 Task: Explore Airbnb accommodation in Douala, Cameroon from 10th December, 2023 to 15th December, 2023 for 7 adults. Place can be entire room or shared room with 4 bedrooms having 7 beds and 4 bathrooms. Property type can be house. Amenities needed are: wifi, TV, free parkinig on premises, gym, breakfast.
Action: Mouse moved to (469, 223)
Screenshot: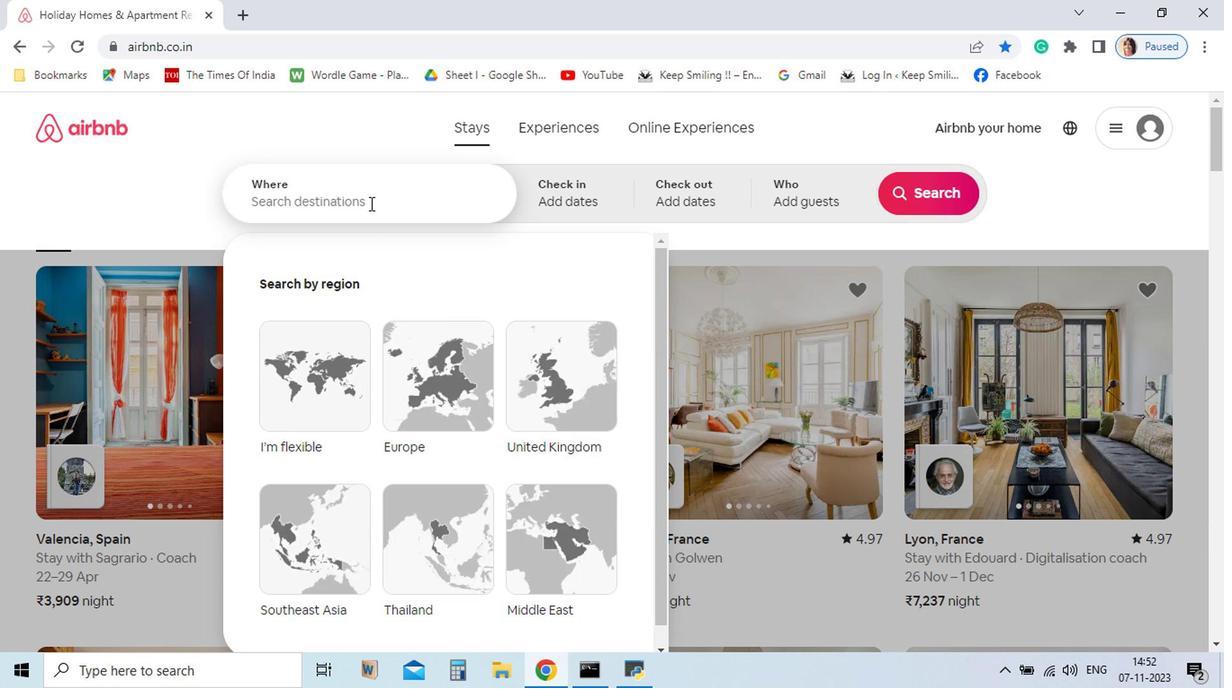 
Action: Mouse pressed left at (469, 223)
Screenshot: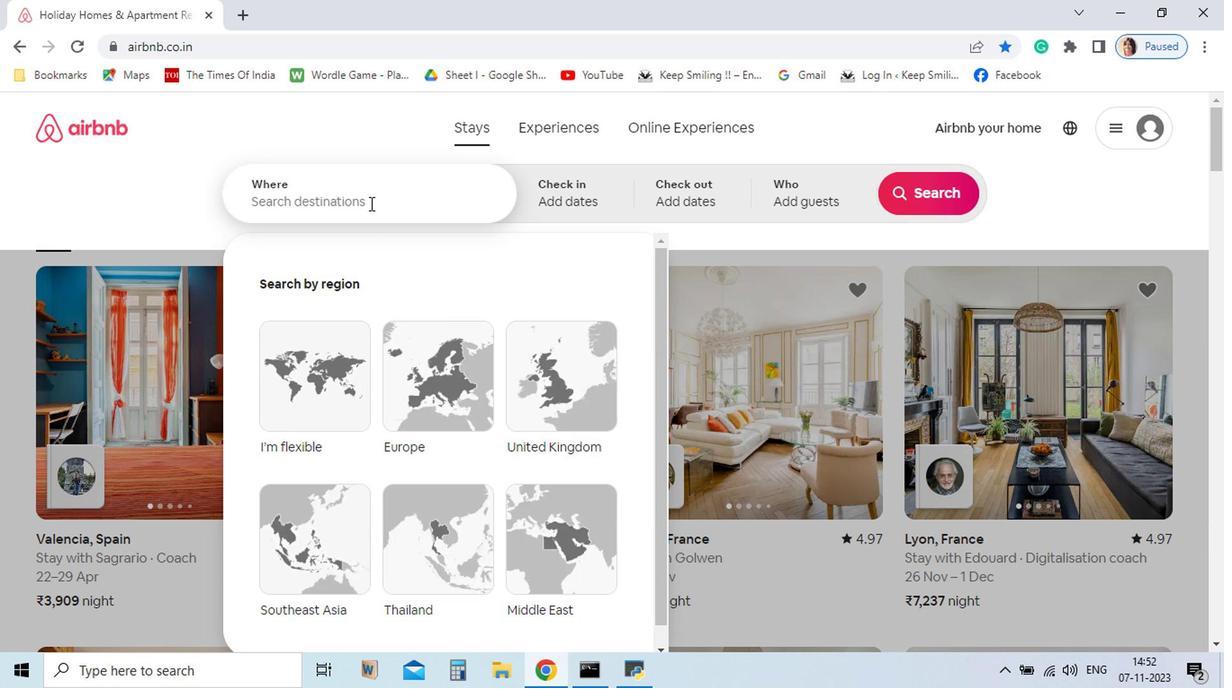
Action: Mouse moved to (388, 271)
Screenshot: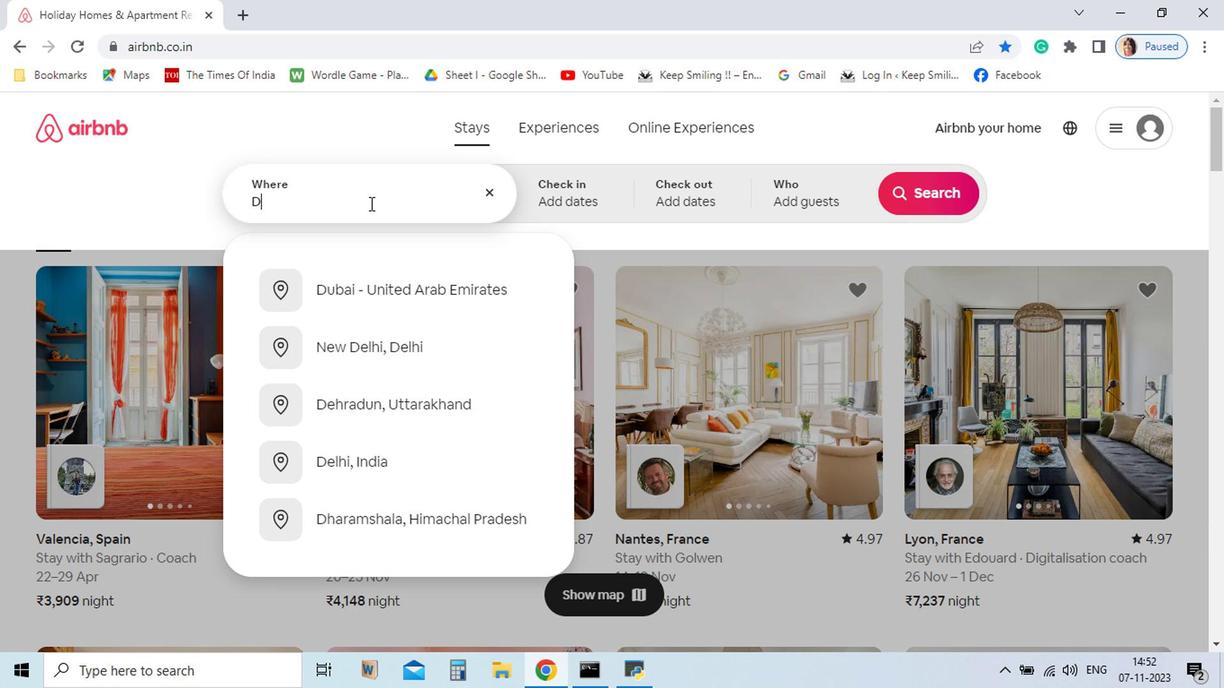 
Action: Key pressed <Key.shift>Doula
Screenshot: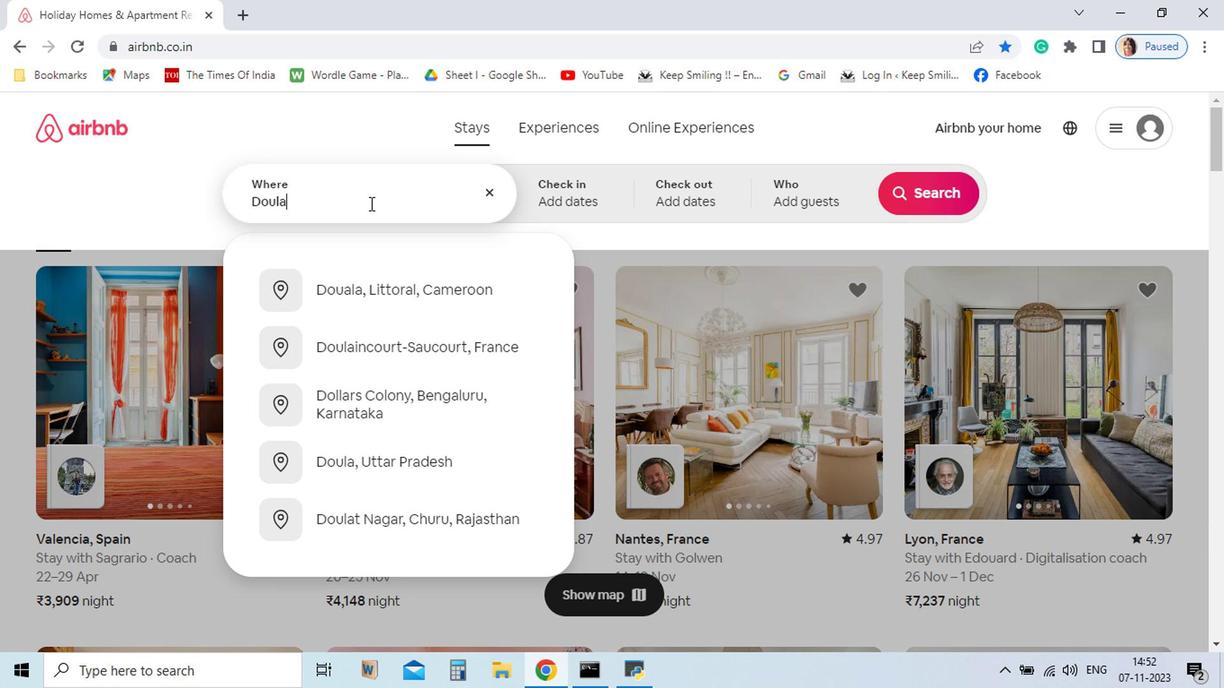
Action: Mouse moved to (385, 334)
Screenshot: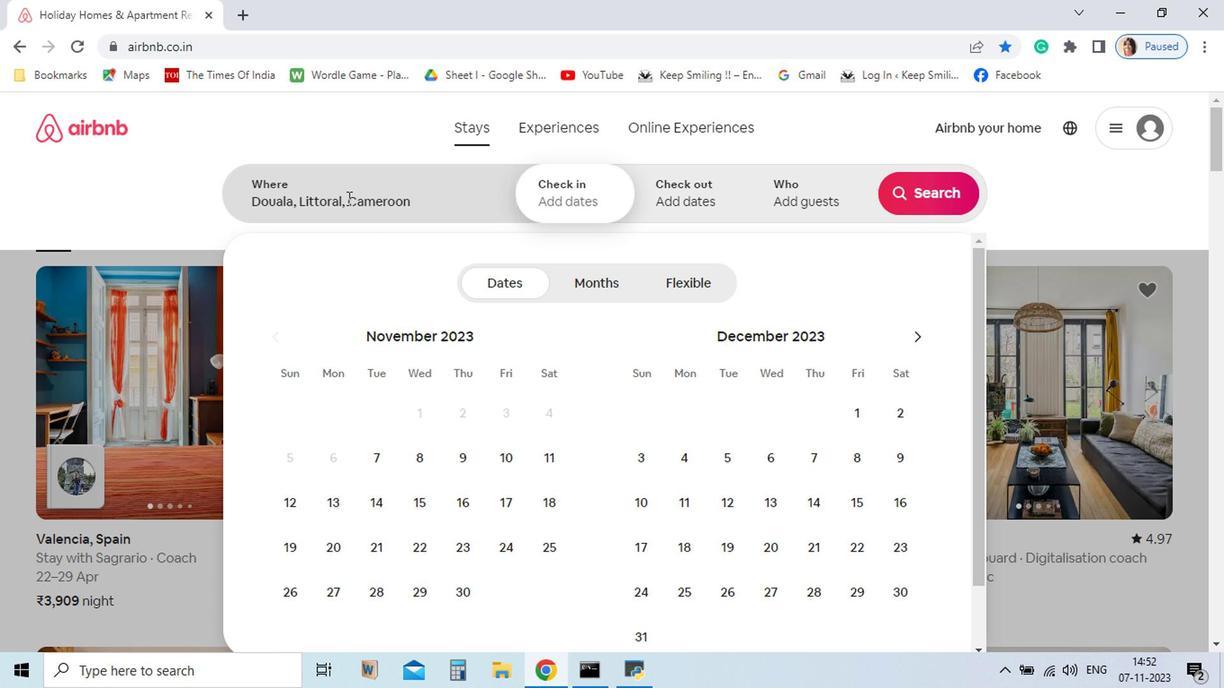 
Action: Mouse pressed left at (385, 334)
Screenshot: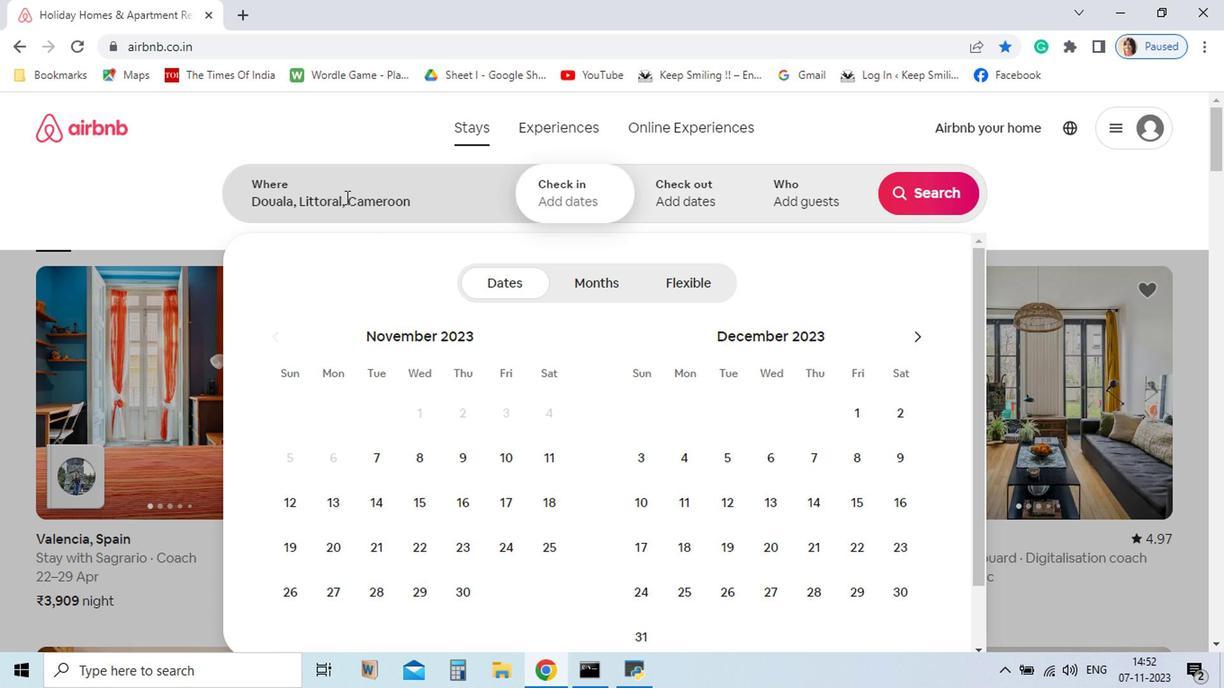 
Action: Mouse moved to (371, 266)
Screenshot: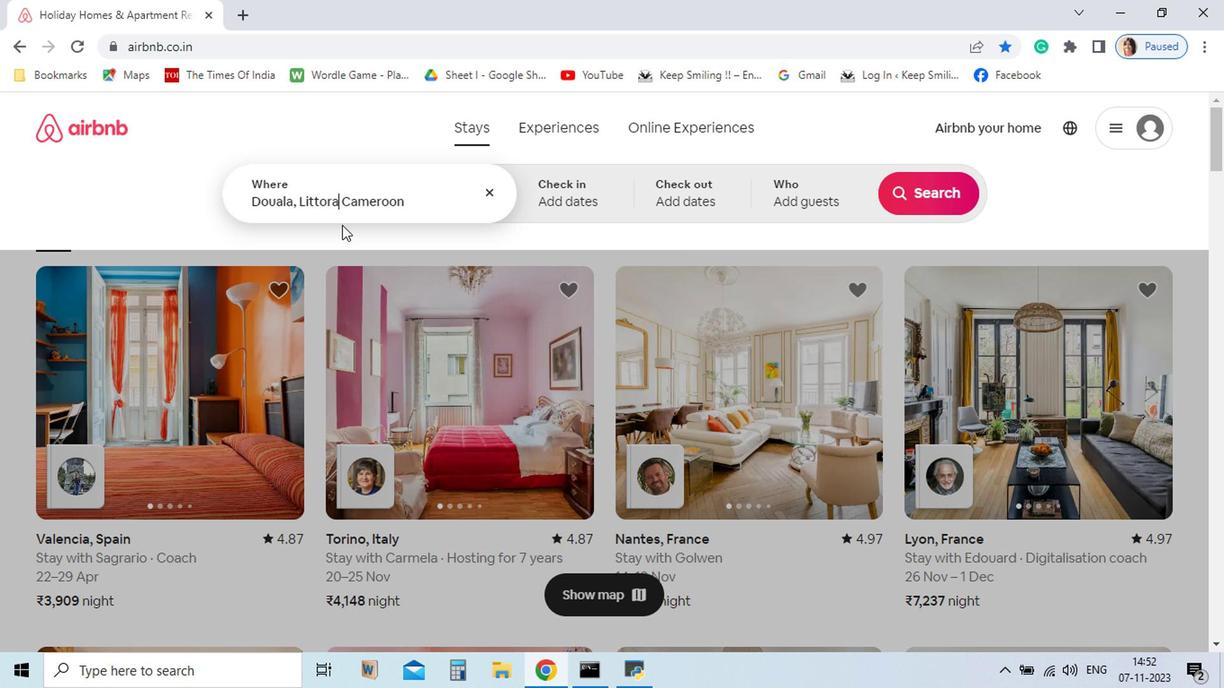 
Action: Mouse pressed left at (371, 266)
Screenshot: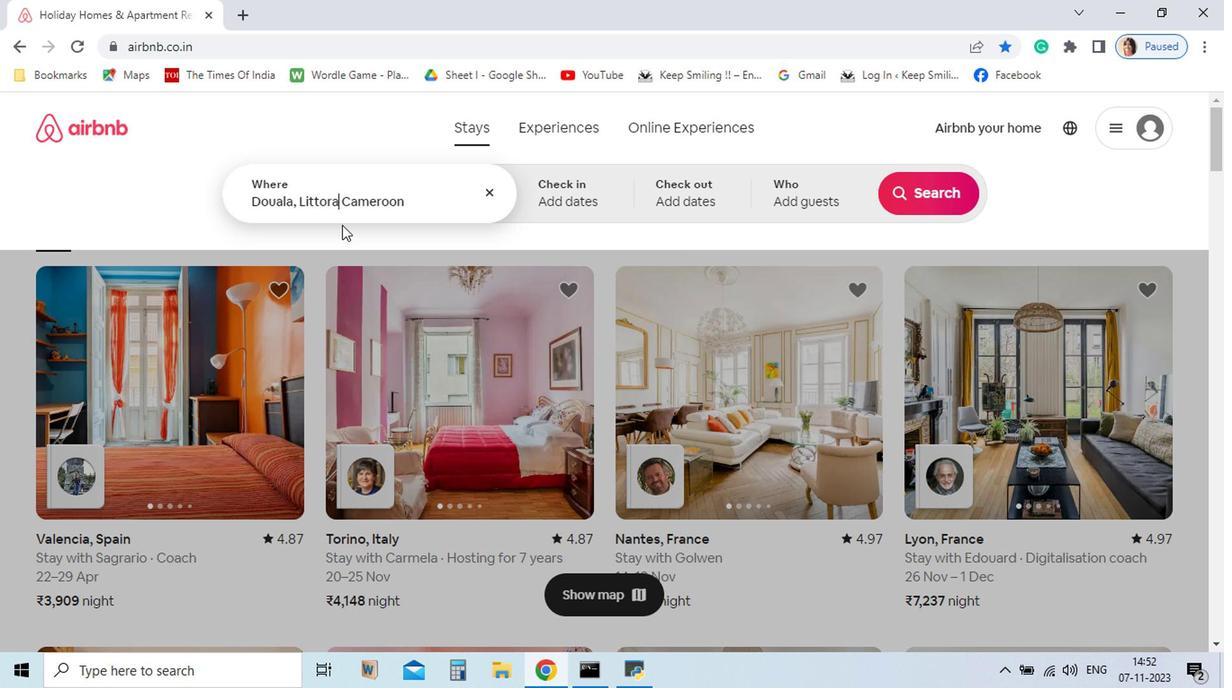
Action: Mouse moved to (368, 286)
Screenshot: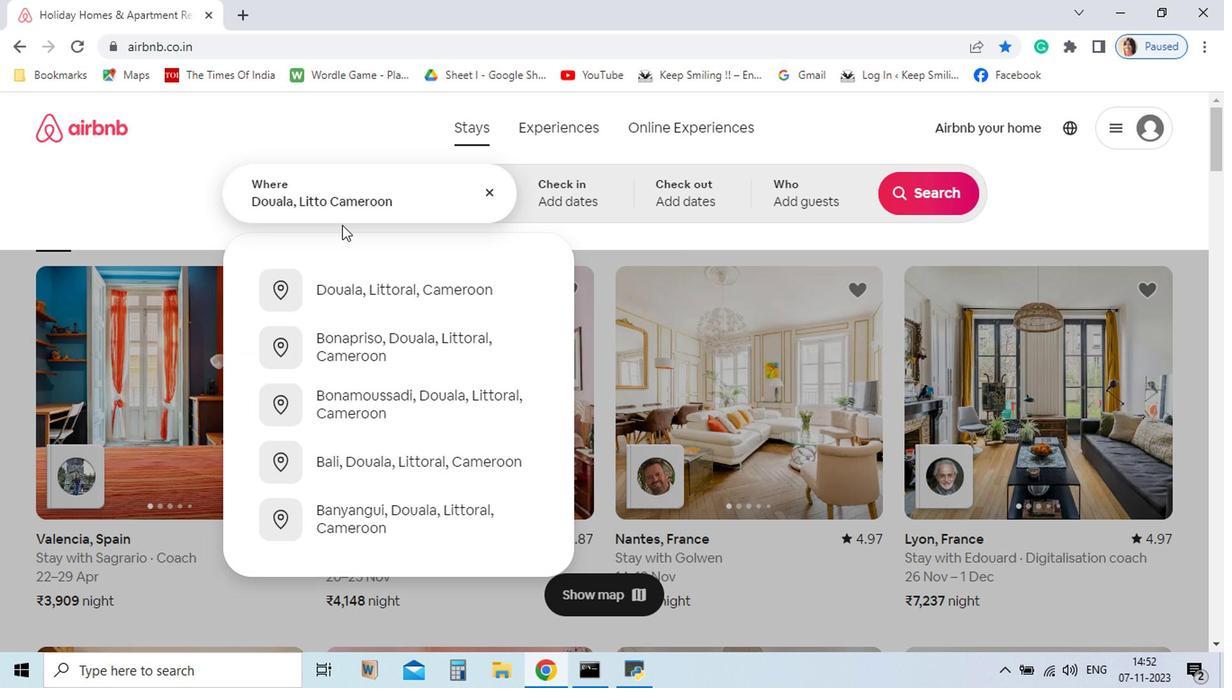 
Action: Key pressed <Key.backspace><Key.backspace><Key.backspace><Key.backspace><Key.backspace><Key.backspace><Key.backspace><Key.backspace><Key.backspace><Key.delete>
Screenshot: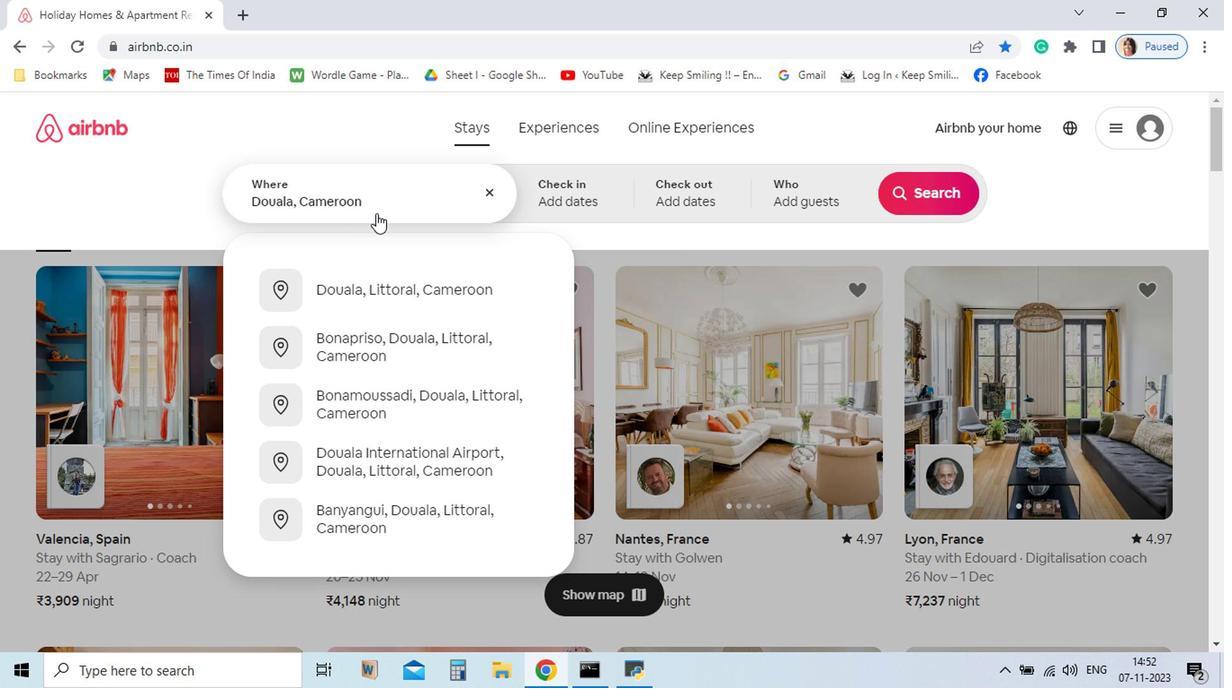 
Action: Mouse moved to (393, 273)
Screenshot: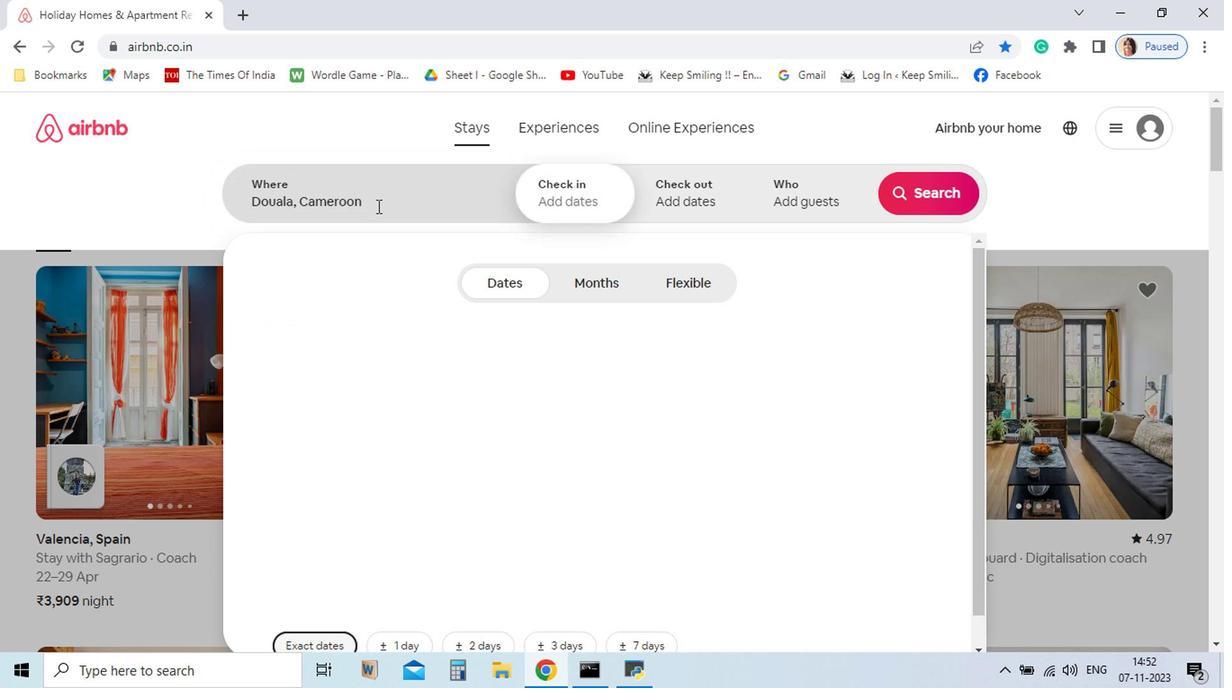 
Action: Mouse pressed left at (393, 273)
Screenshot: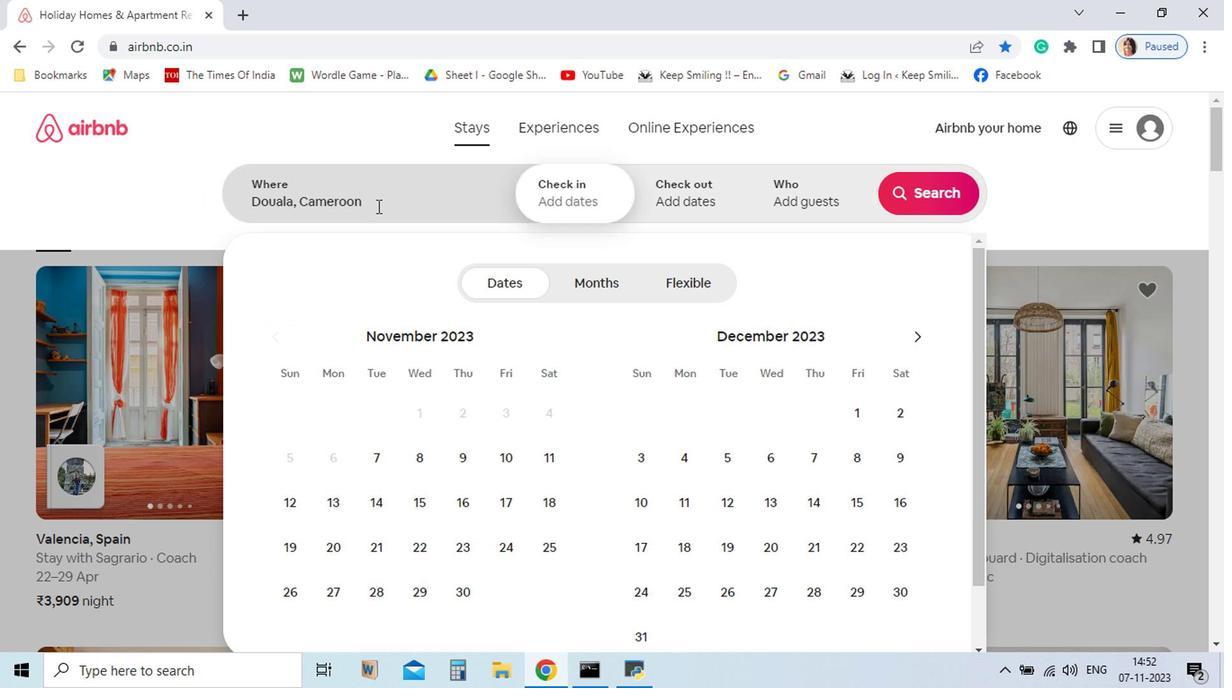 
Action: Mouse moved to (393, 273)
Screenshot: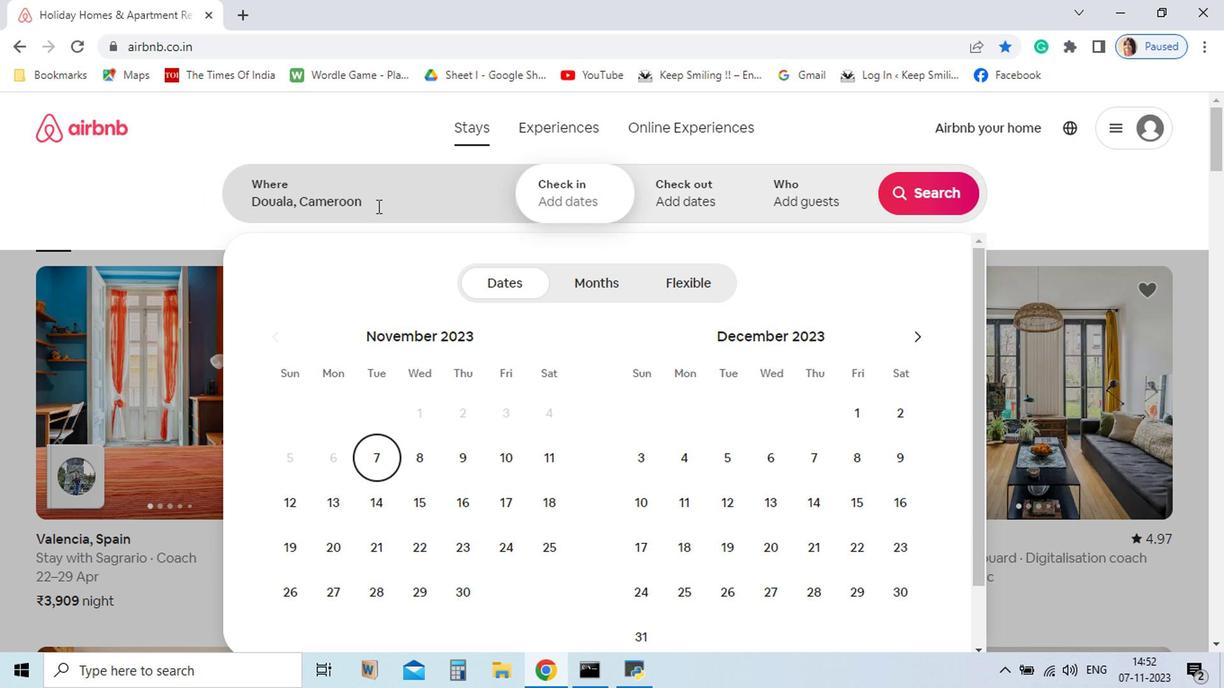 
Action: Key pressed <Key.enter>
Screenshot: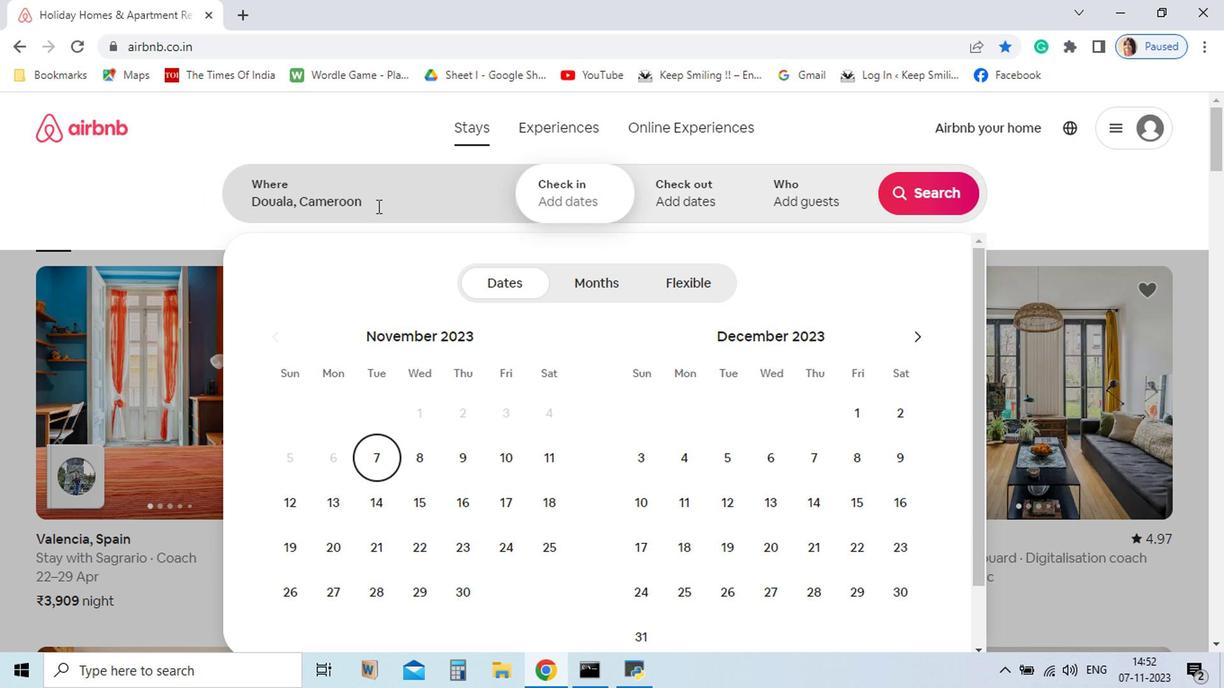 
Action: Mouse moved to (586, 484)
Screenshot: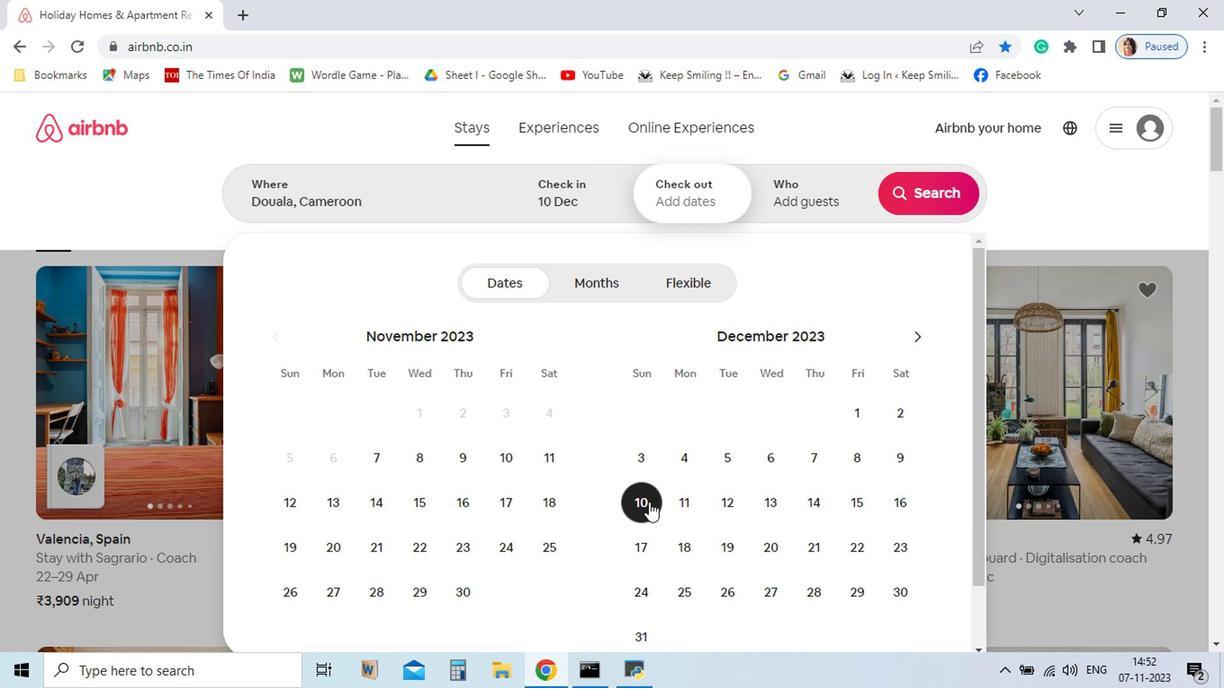 
Action: Mouse pressed left at (586, 484)
Screenshot: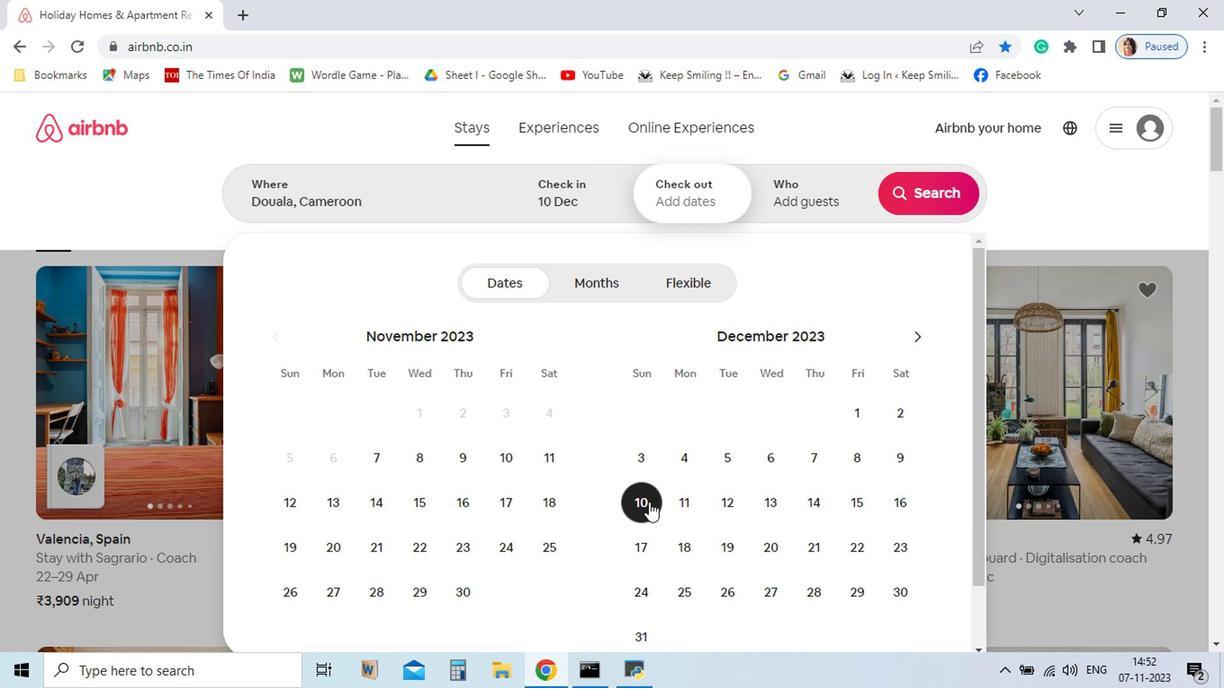 
Action: Mouse moved to (740, 481)
Screenshot: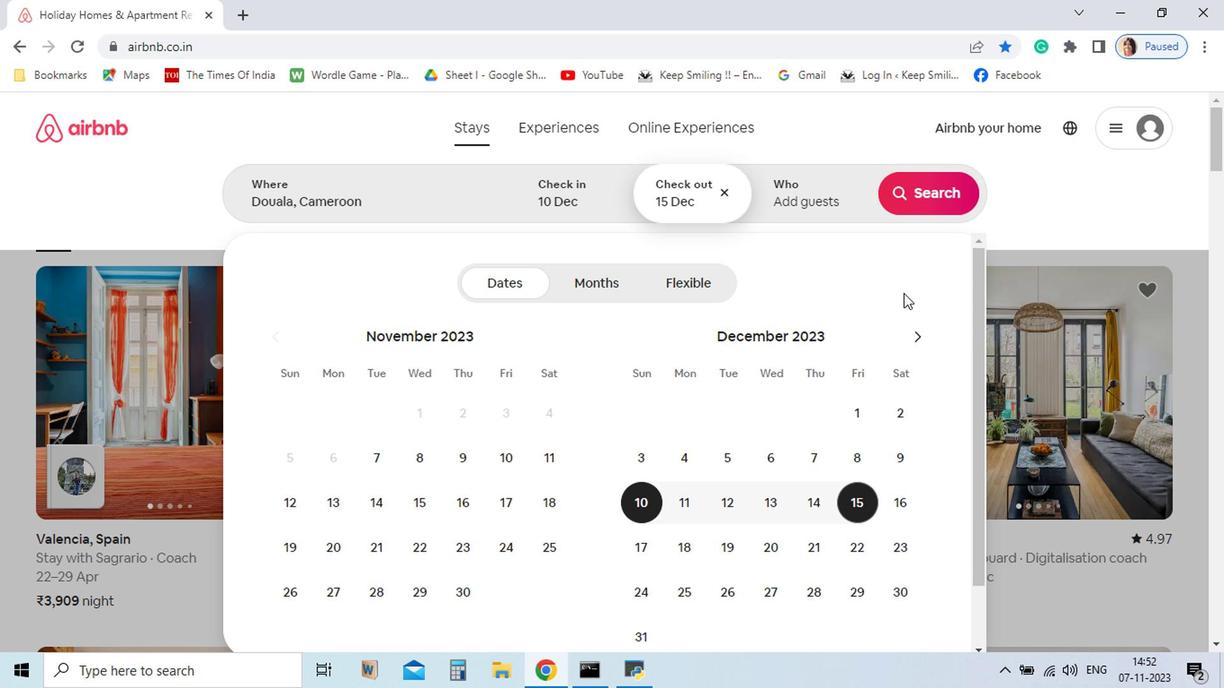 
Action: Mouse pressed left at (740, 481)
Screenshot: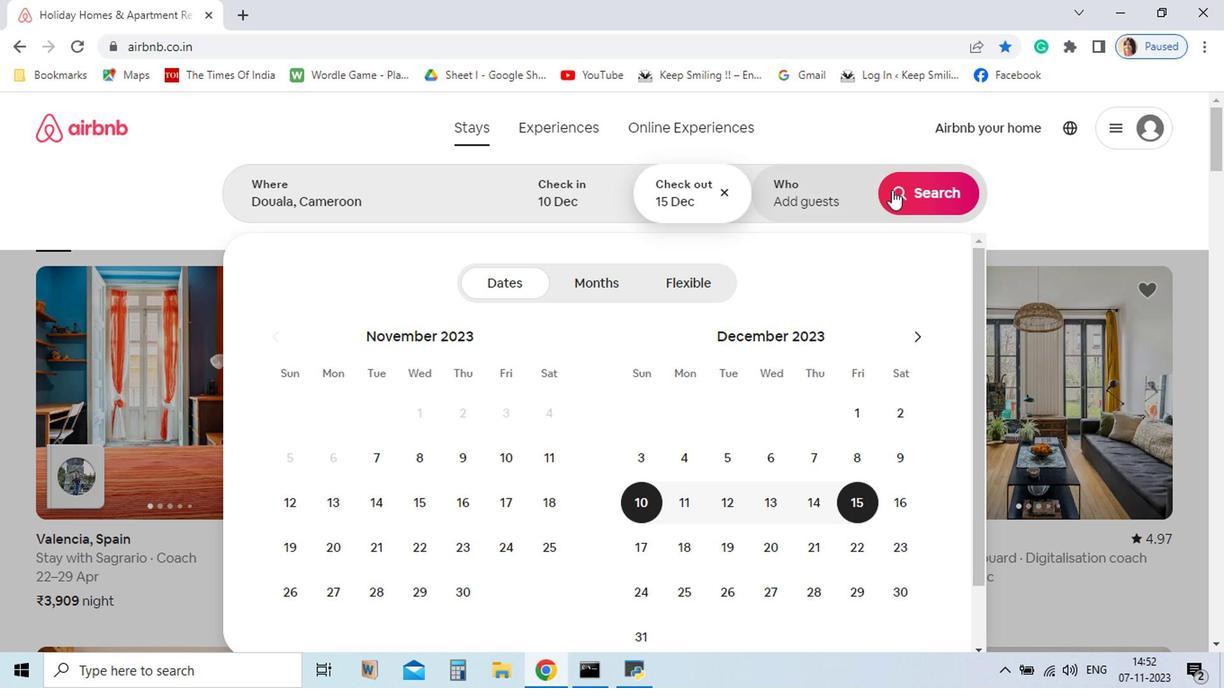 
Action: Mouse moved to (718, 266)
Screenshot: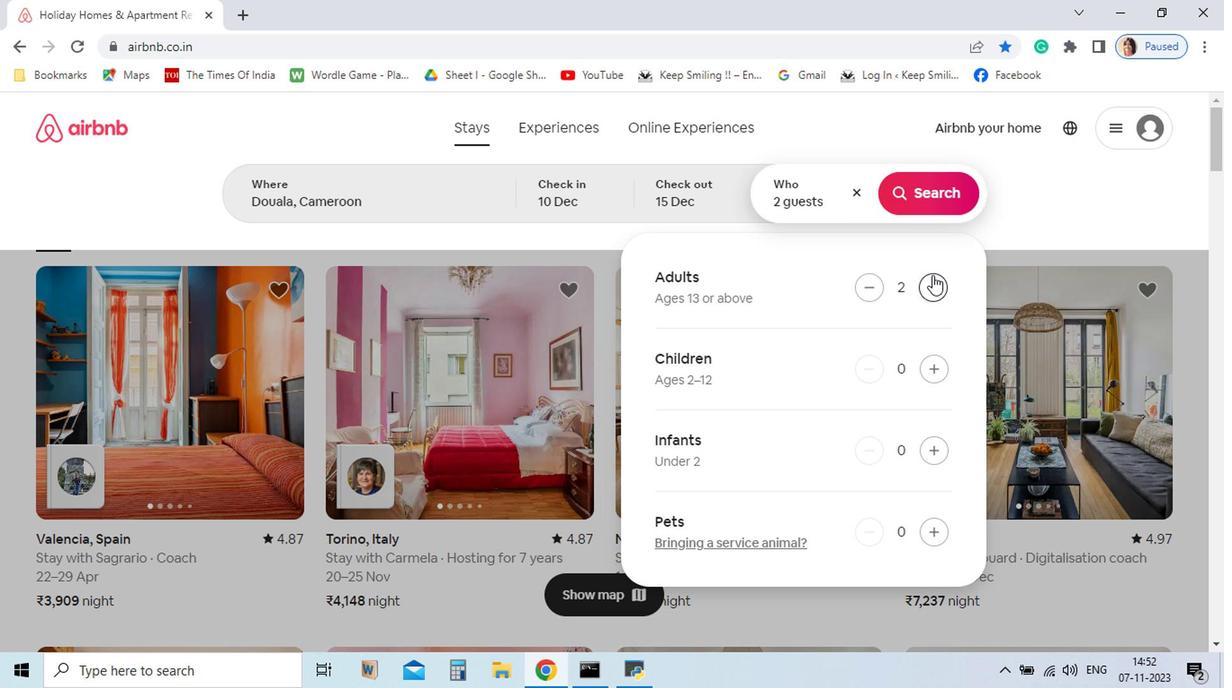 
Action: Mouse pressed left at (718, 266)
Screenshot: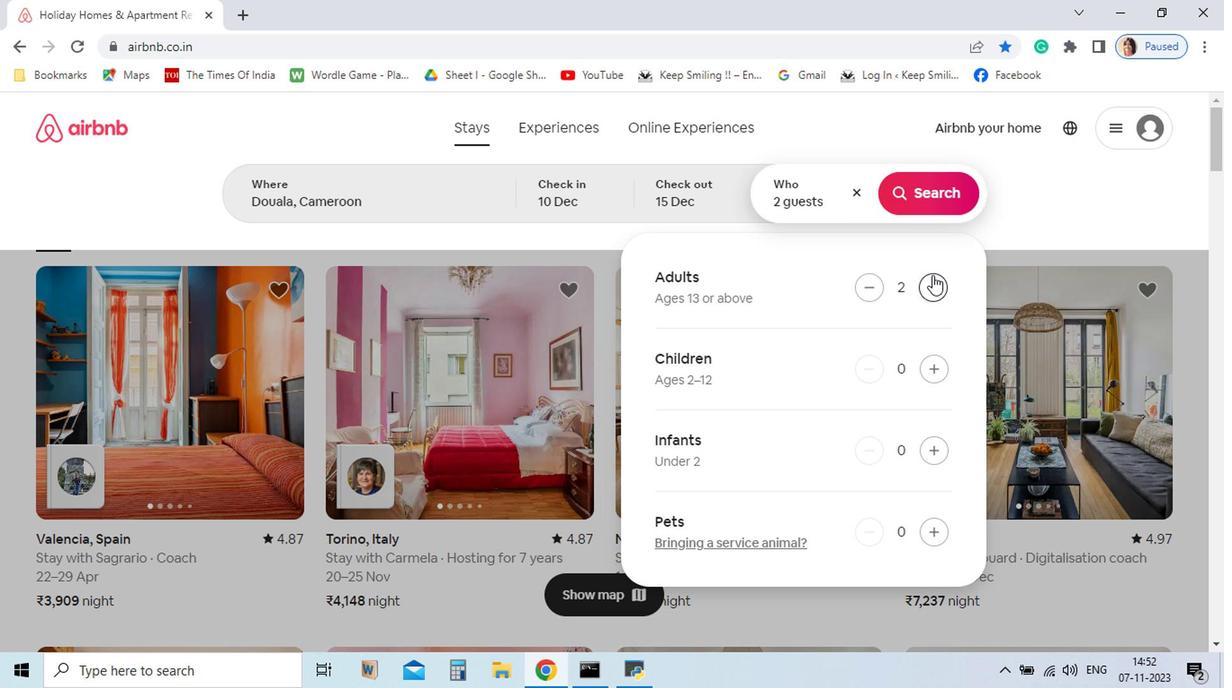 
Action: Mouse moved to (787, 322)
Screenshot: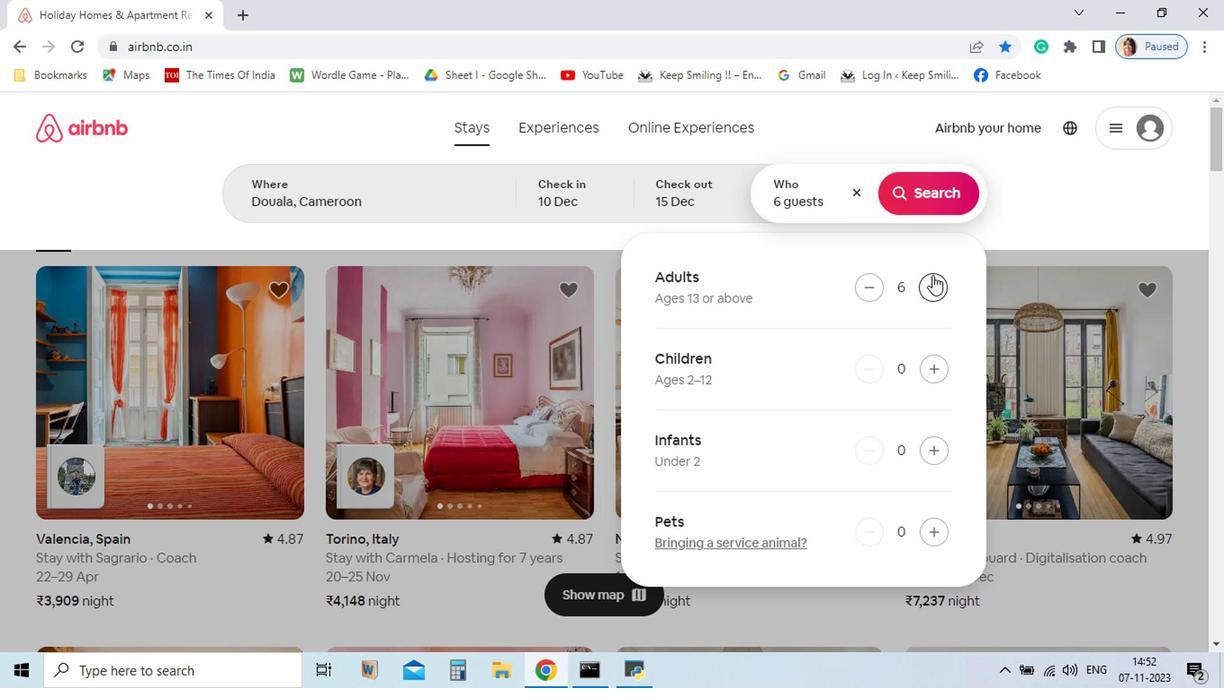 
Action: Mouse pressed left at (787, 322)
Screenshot: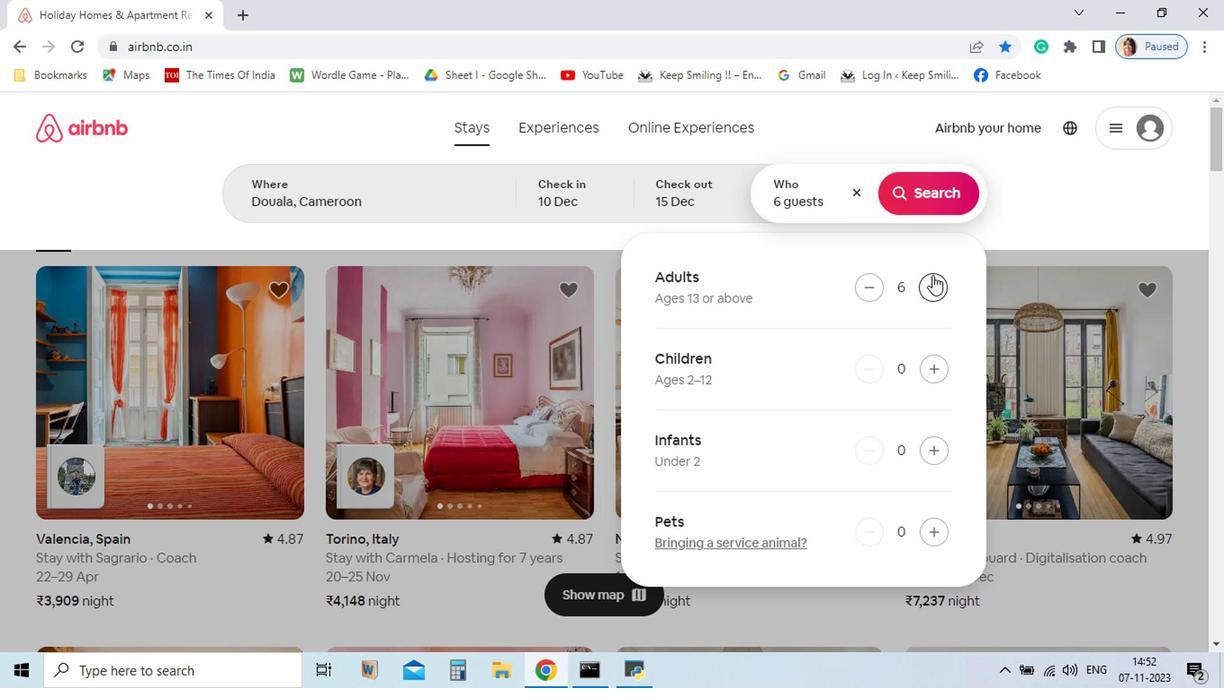 
Action: Mouse pressed left at (787, 322)
Screenshot: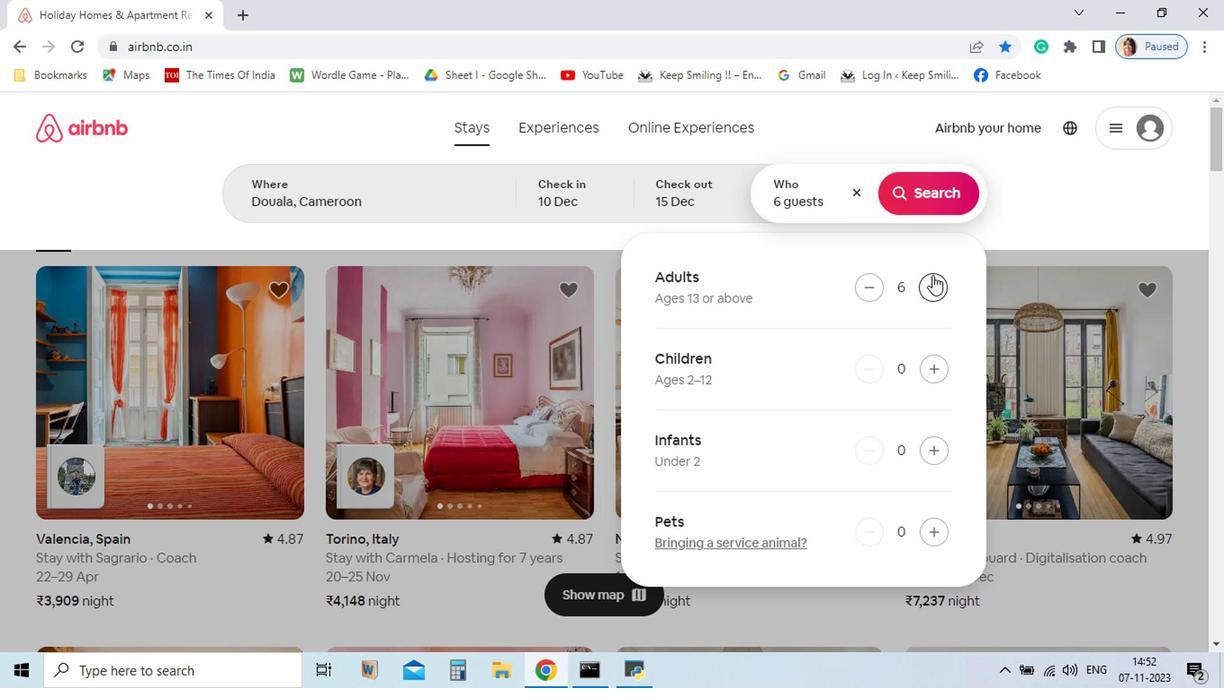 
Action: Mouse pressed left at (787, 322)
Screenshot: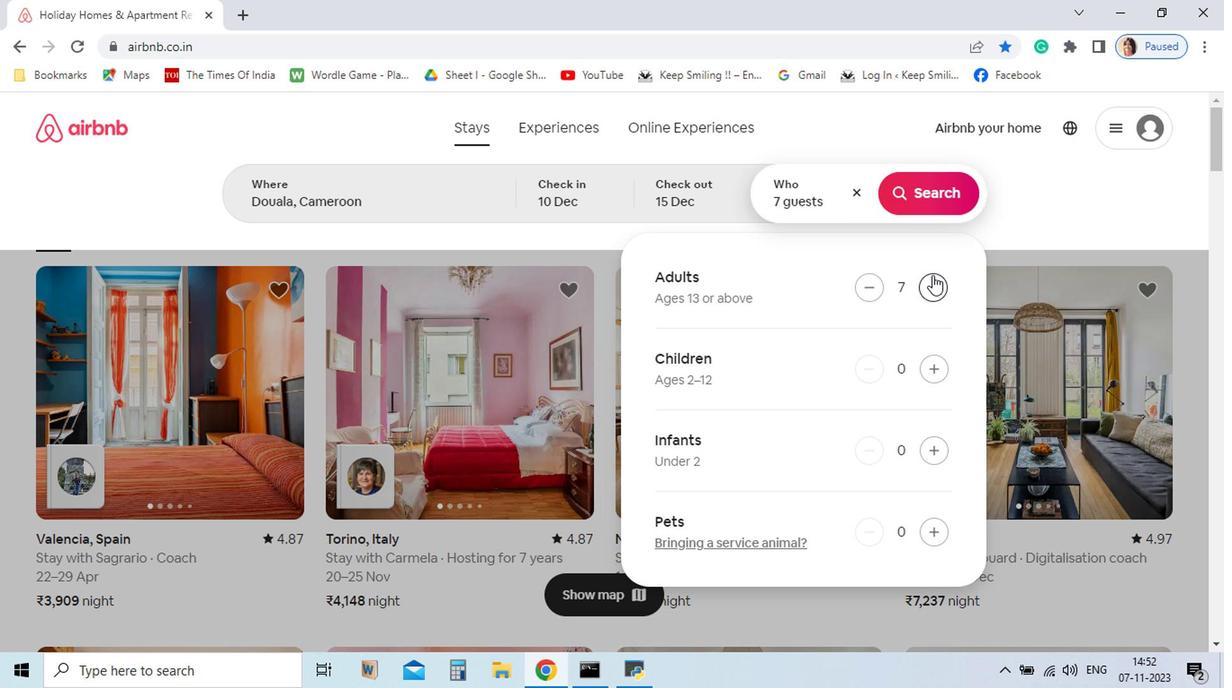 
Action: Mouse pressed left at (787, 322)
Screenshot: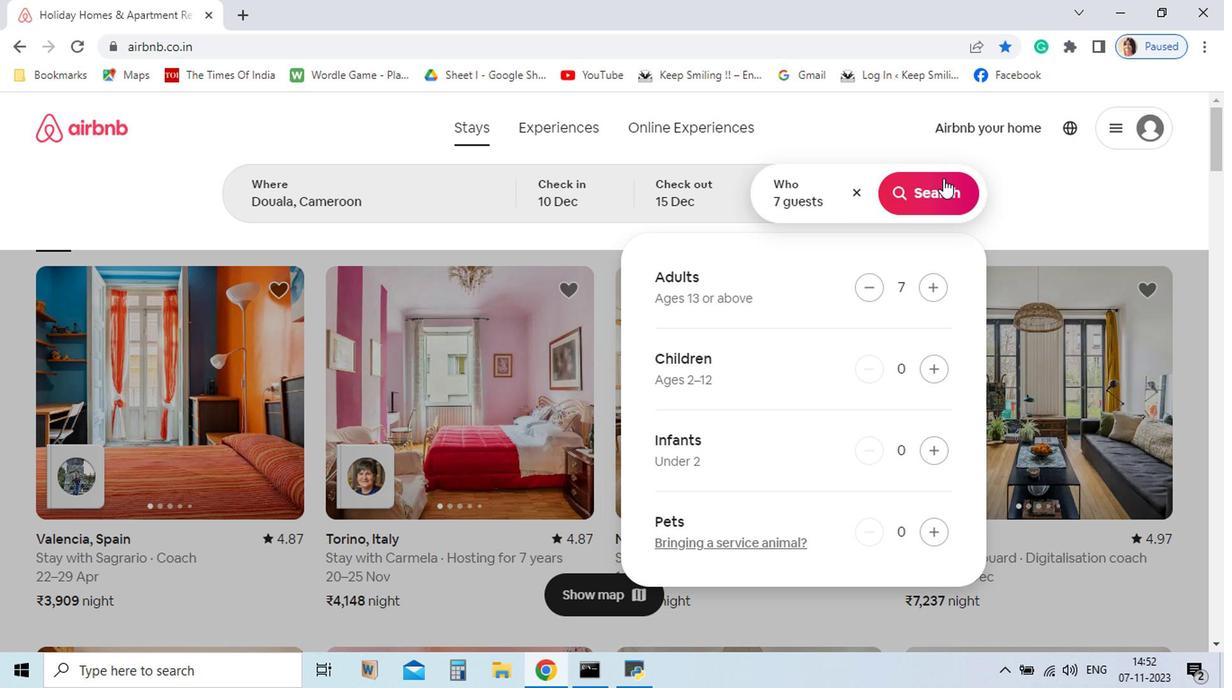 
Action: Mouse pressed left at (787, 322)
Screenshot: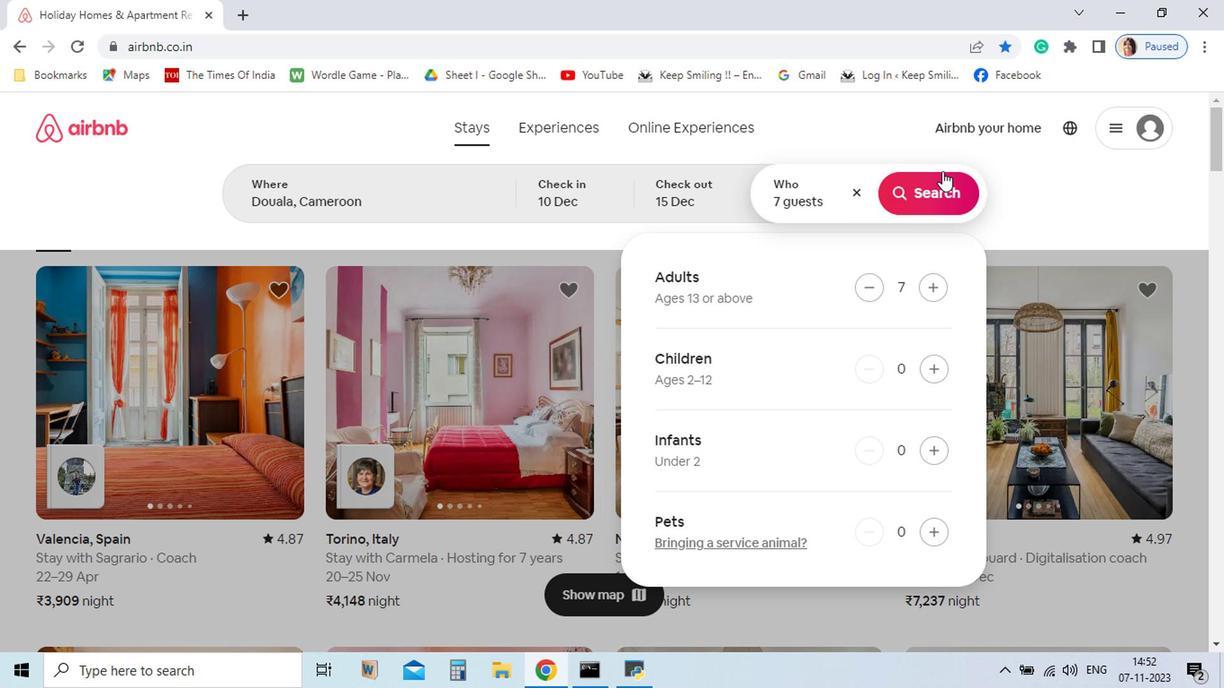 
Action: Mouse pressed left at (787, 322)
Screenshot: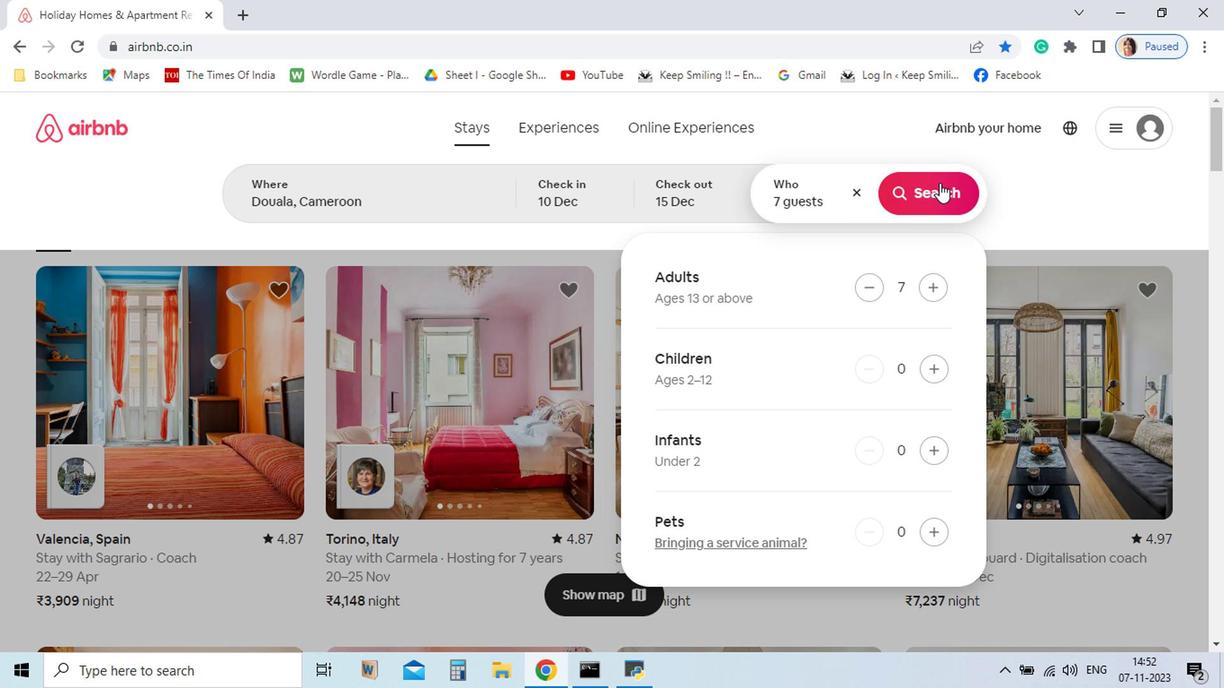 
Action: Mouse pressed left at (787, 322)
Screenshot: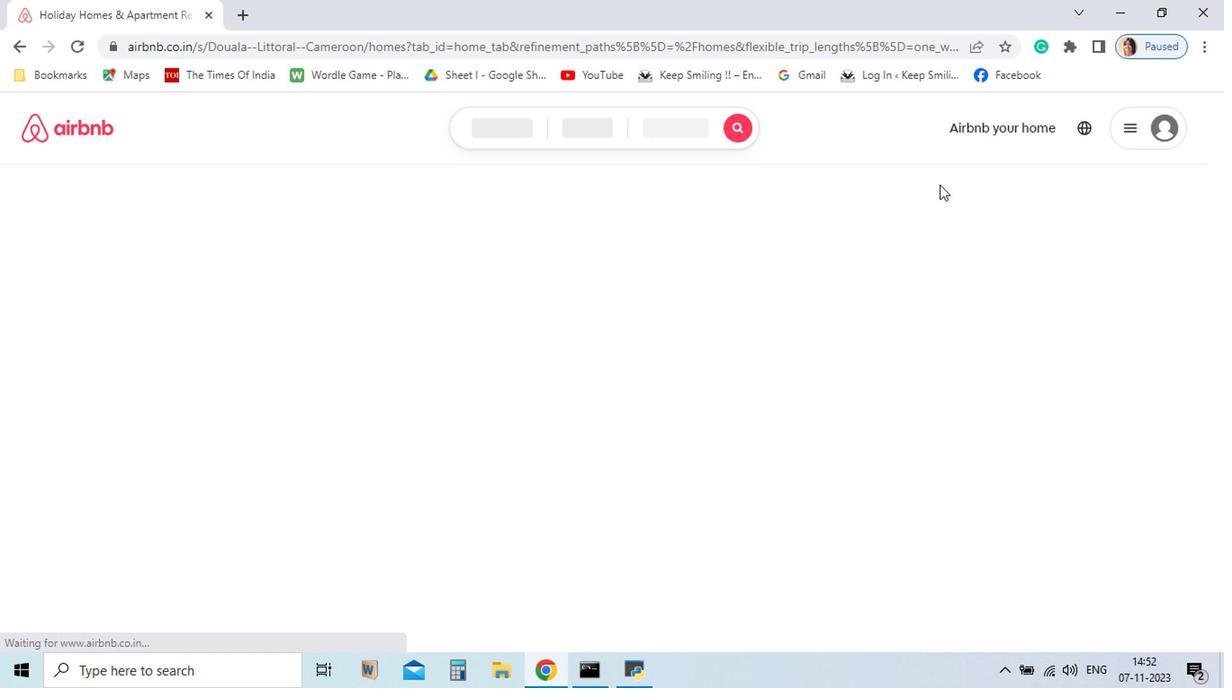 
Action: Mouse moved to (792, 256)
Screenshot: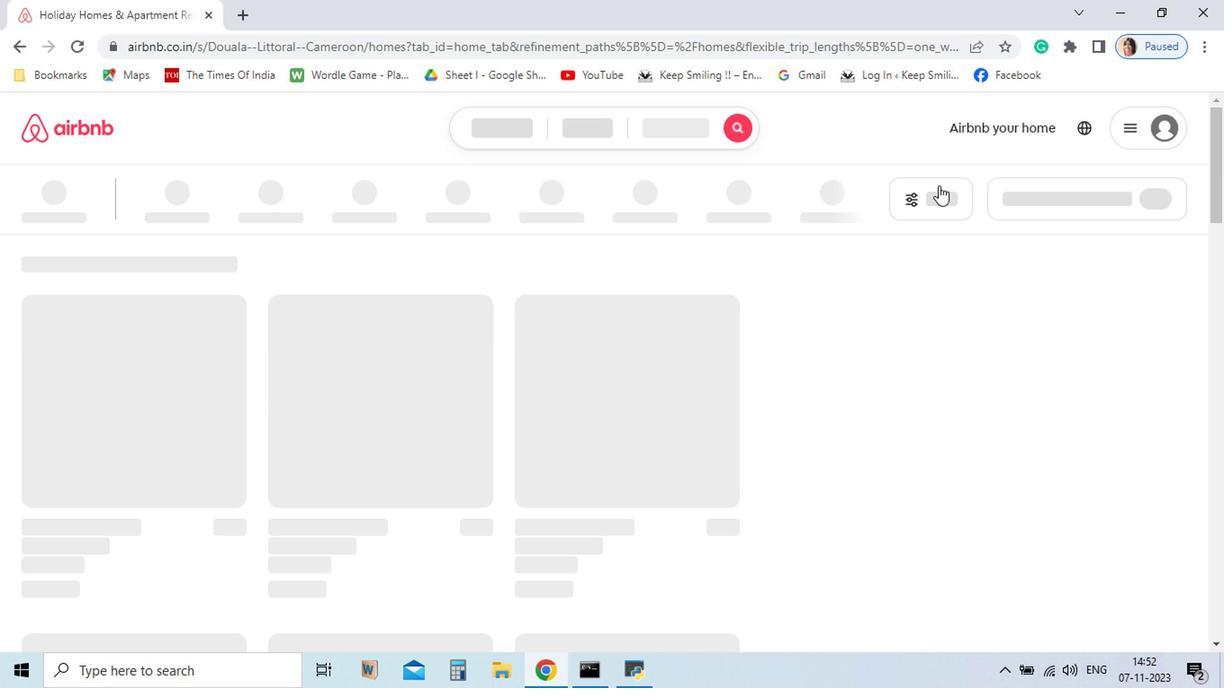 
Action: Mouse pressed left at (792, 256)
Screenshot: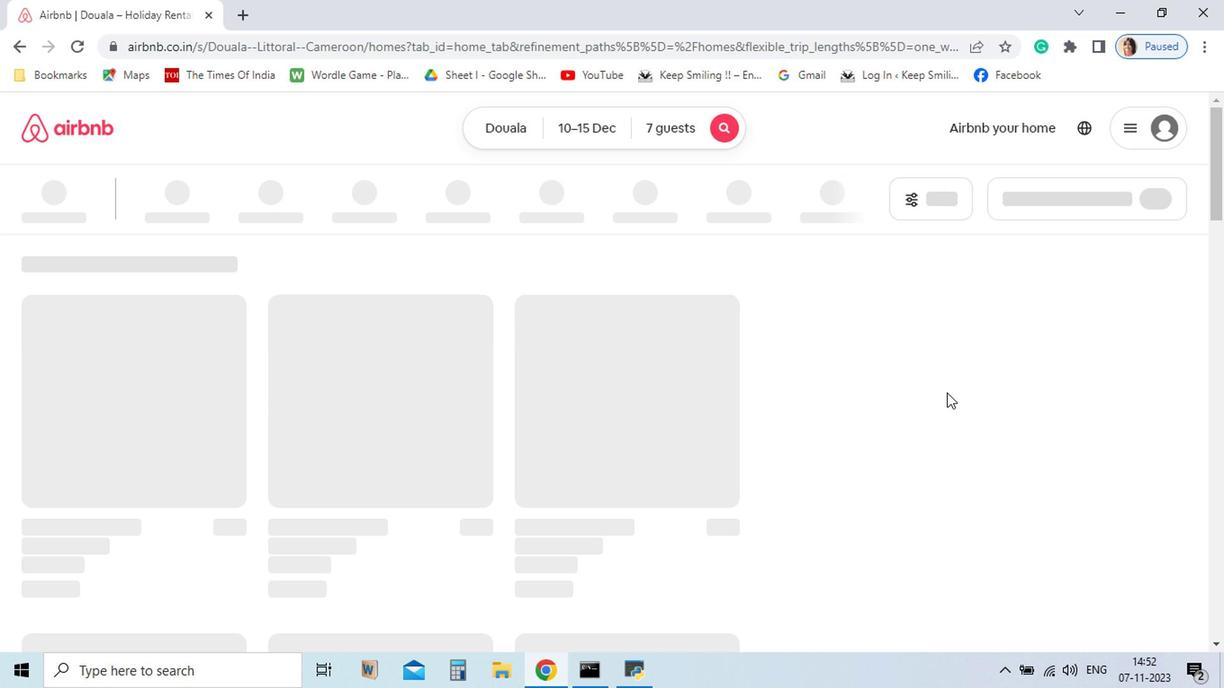 
Action: Mouse moved to (795, 267)
Screenshot: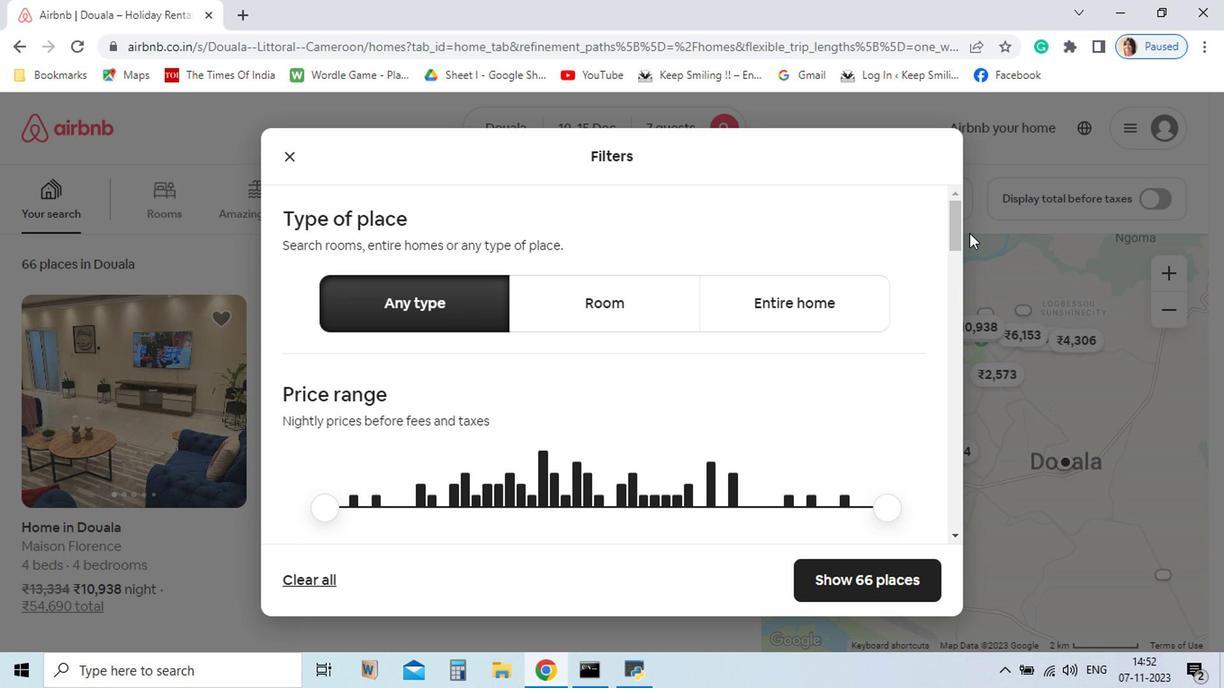 
Action: Mouse pressed left at (795, 267)
Screenshot: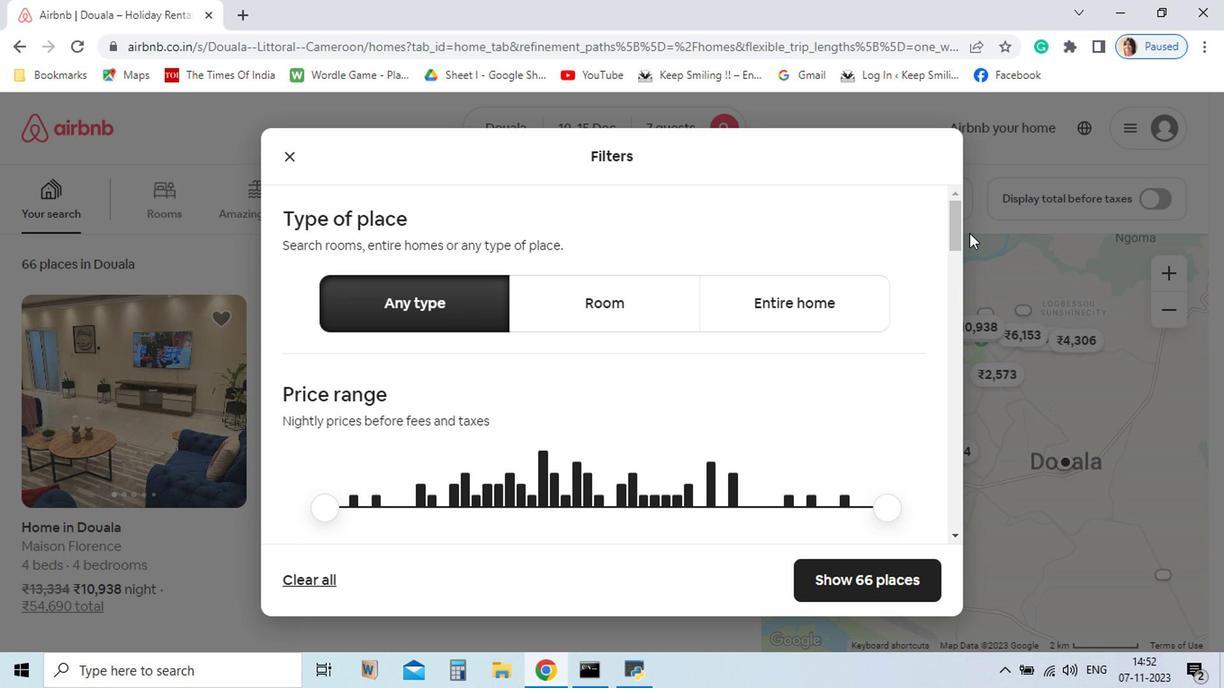 
Action: Mouse moved to (796, 295)
Screenshot: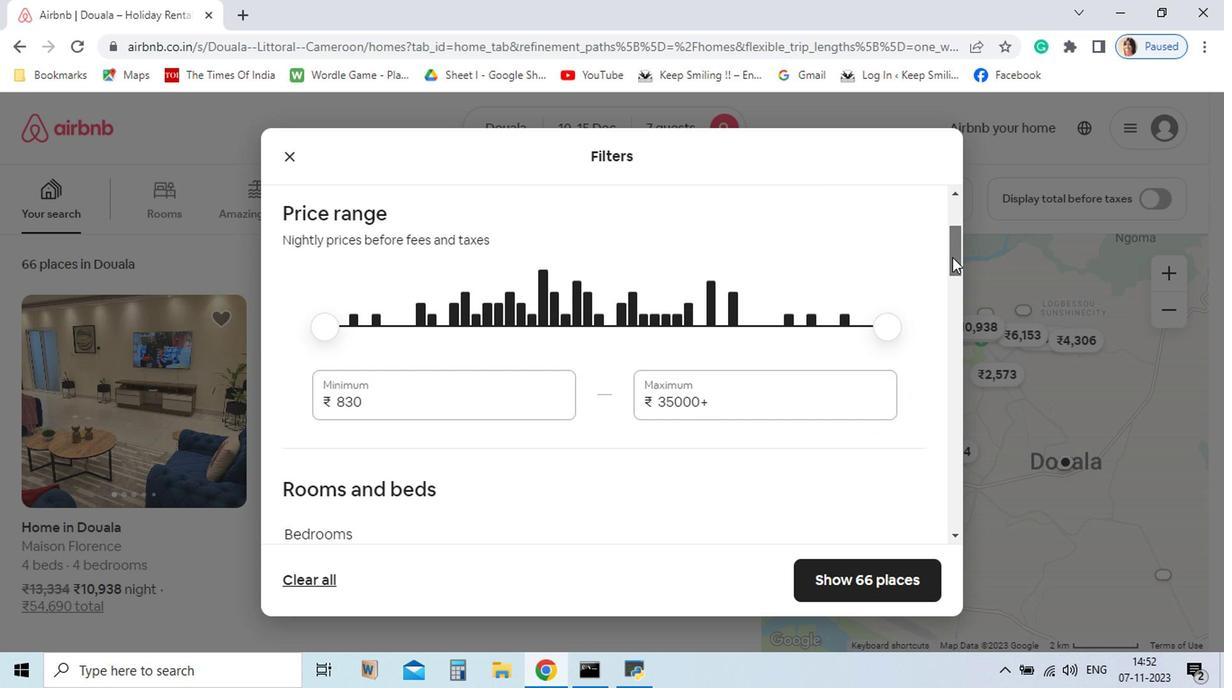 
Action: Mouse pressed left at (796, 295)
Screenshot: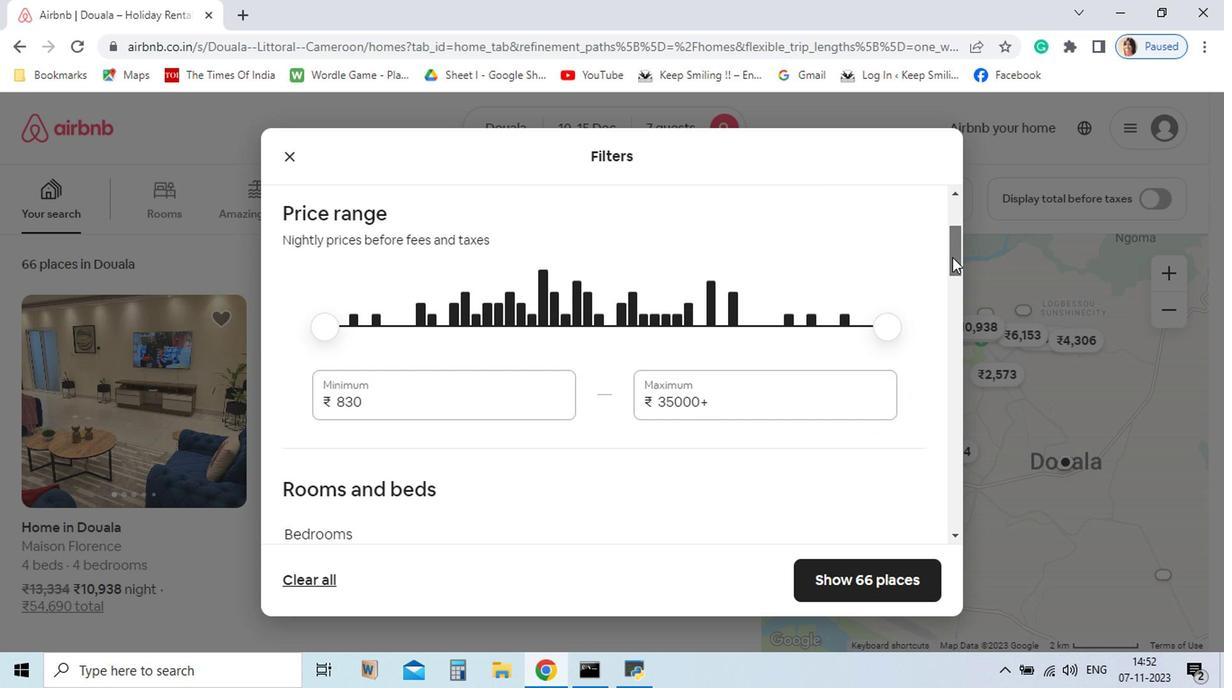 
Action: Mouse moved to (803, 290)
Screenshot: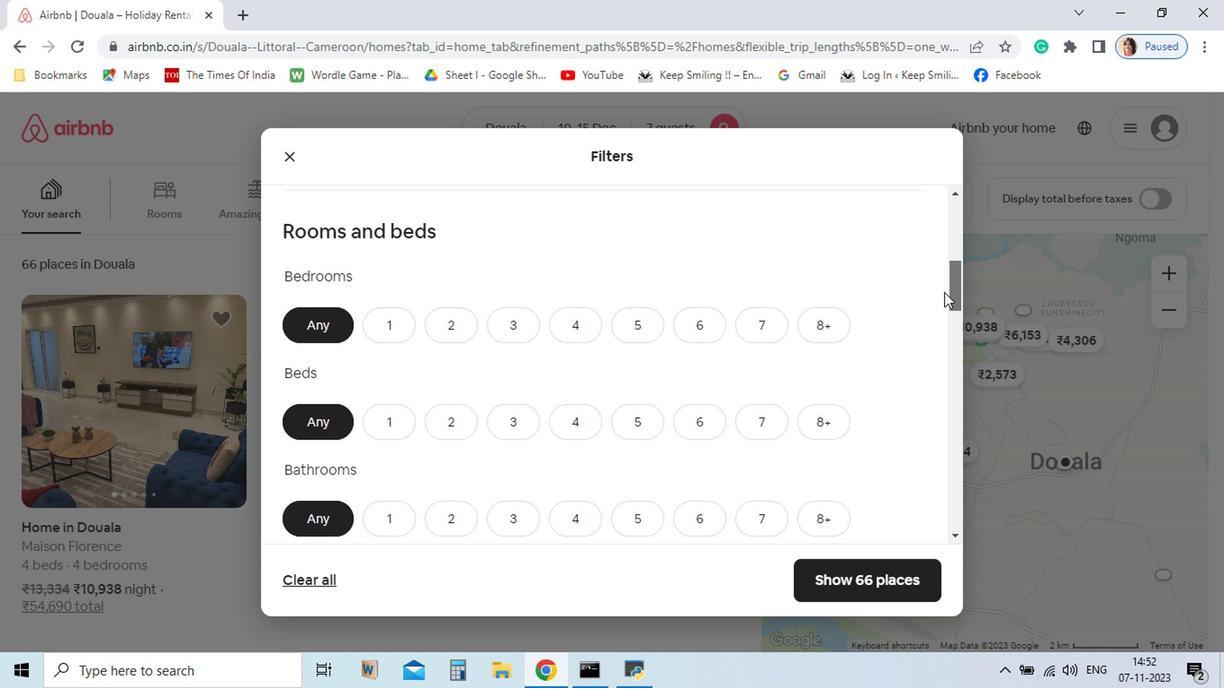 
Action: Mouse pressed left at (803, 290)
Screenshot: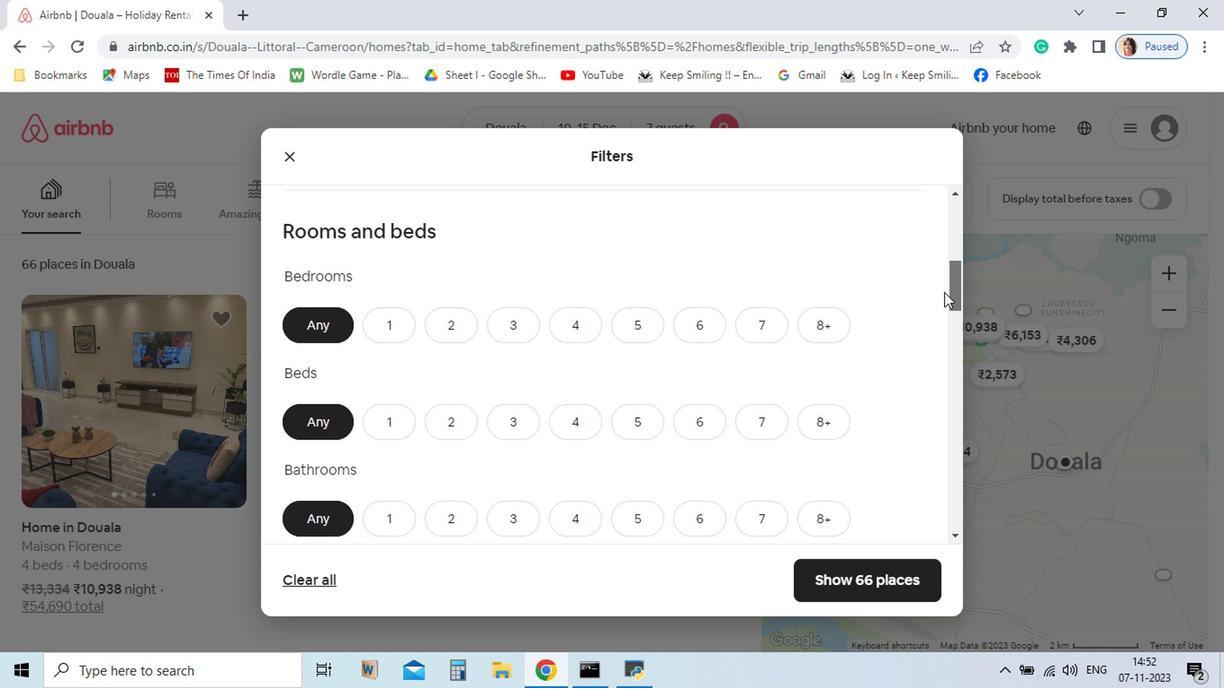 
Action: Mouse moved to (528, 315)
Screenshot: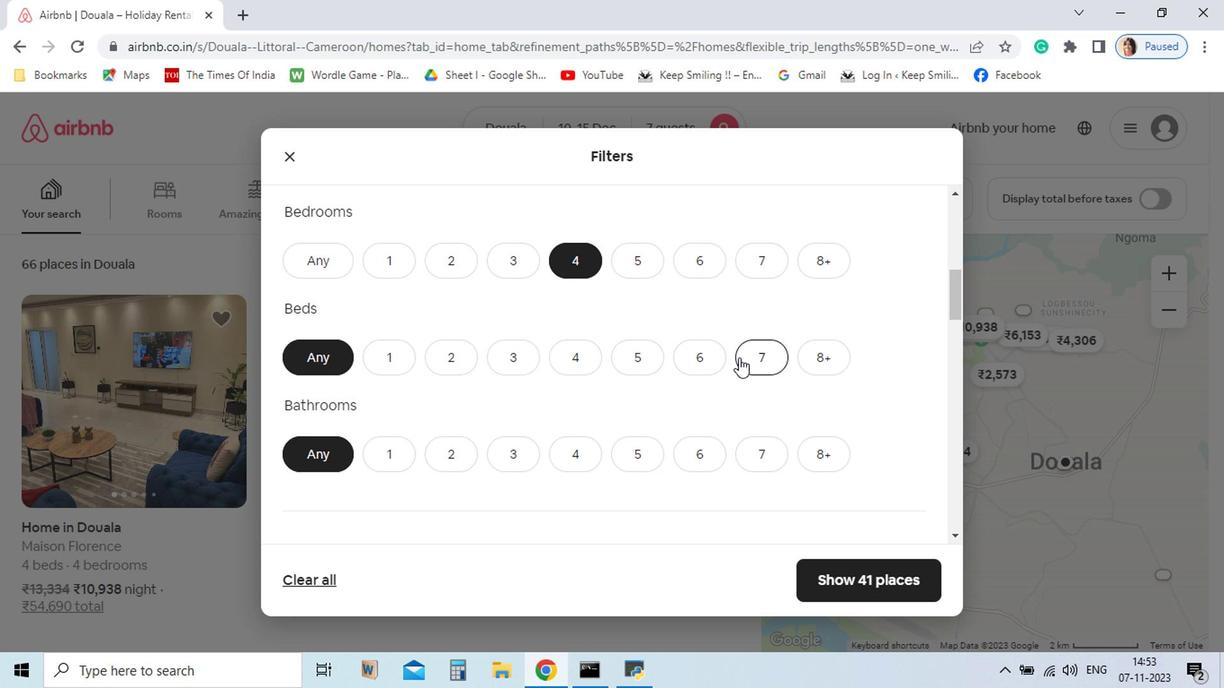 
Action: Mouse pressed left at (528, 315)
Screenshot: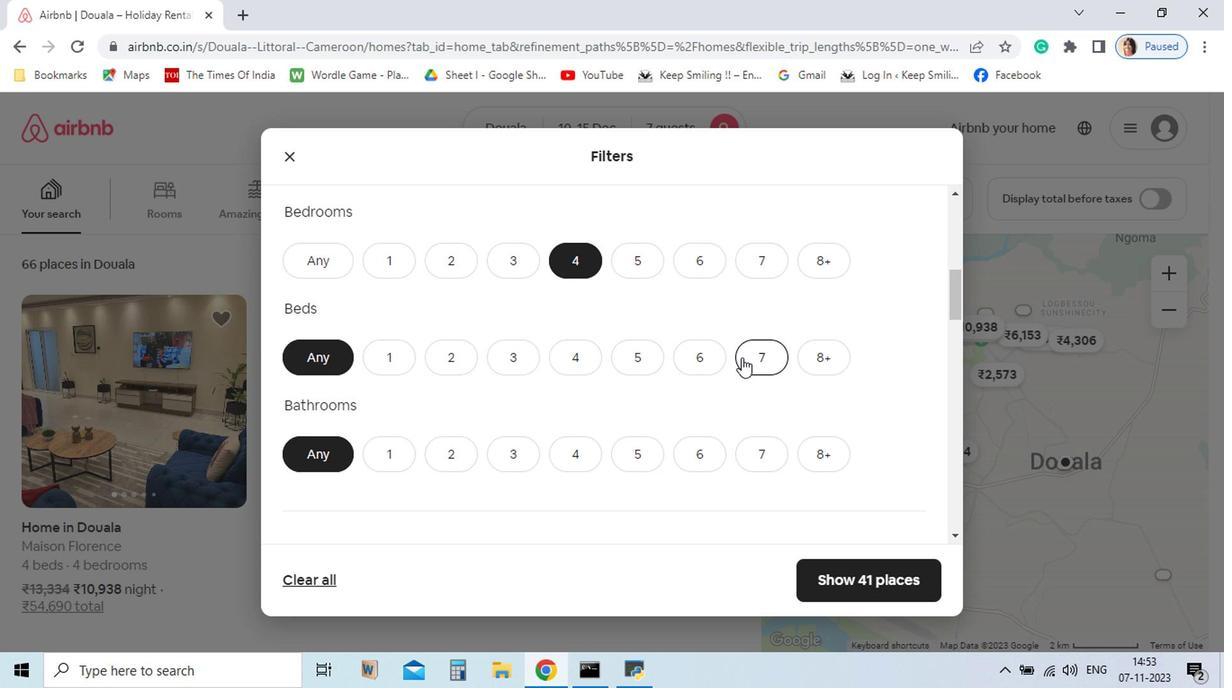 
Action: Mouse moved to (653, 380)
Screenshot: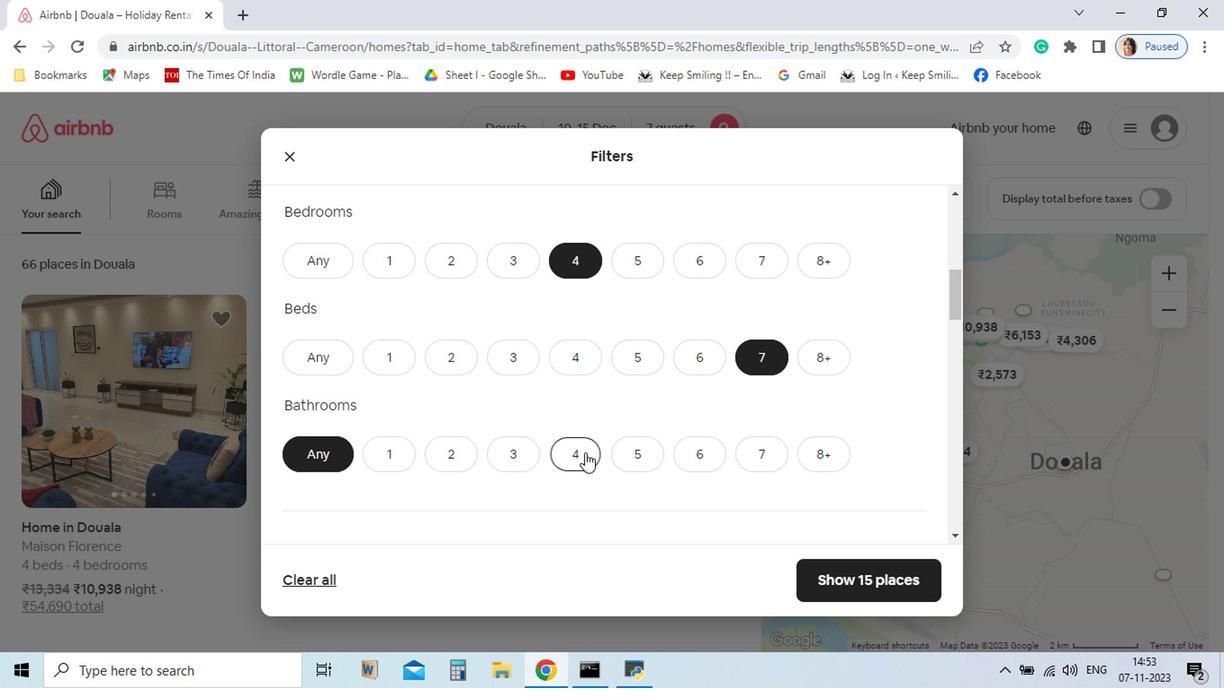 
Action: Mouse pressed left at (653, 380)
Screenshot: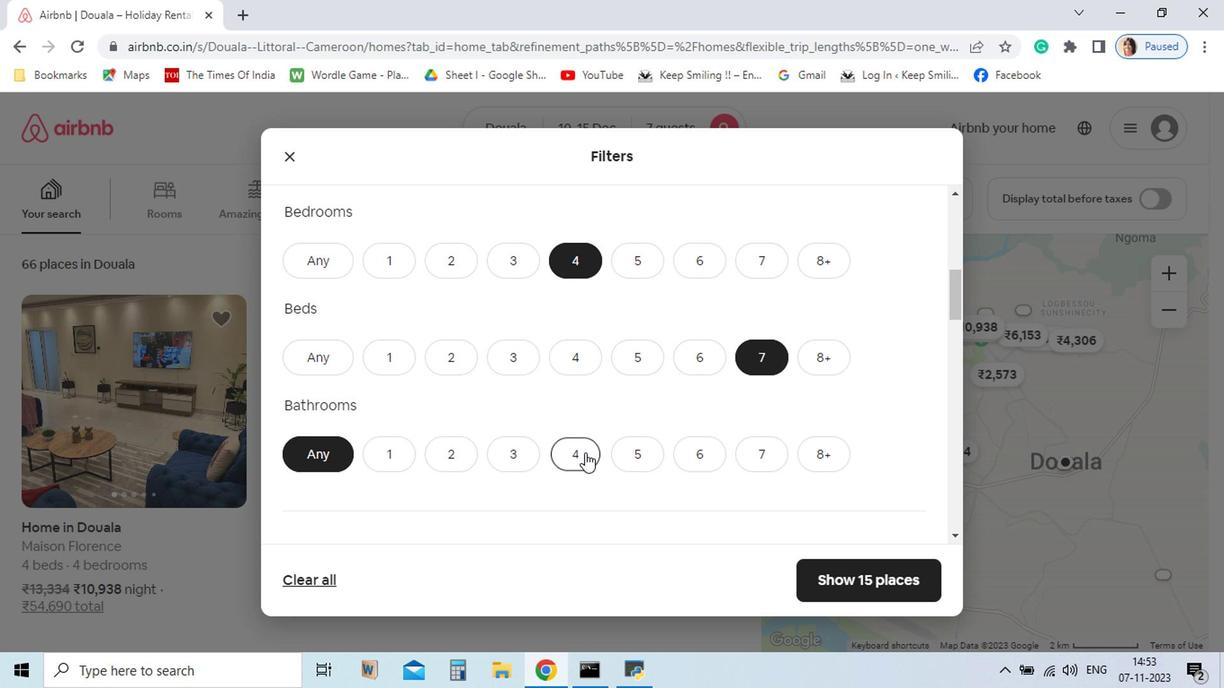 
Action: Mouse moved to (540, 448)
Screenshot: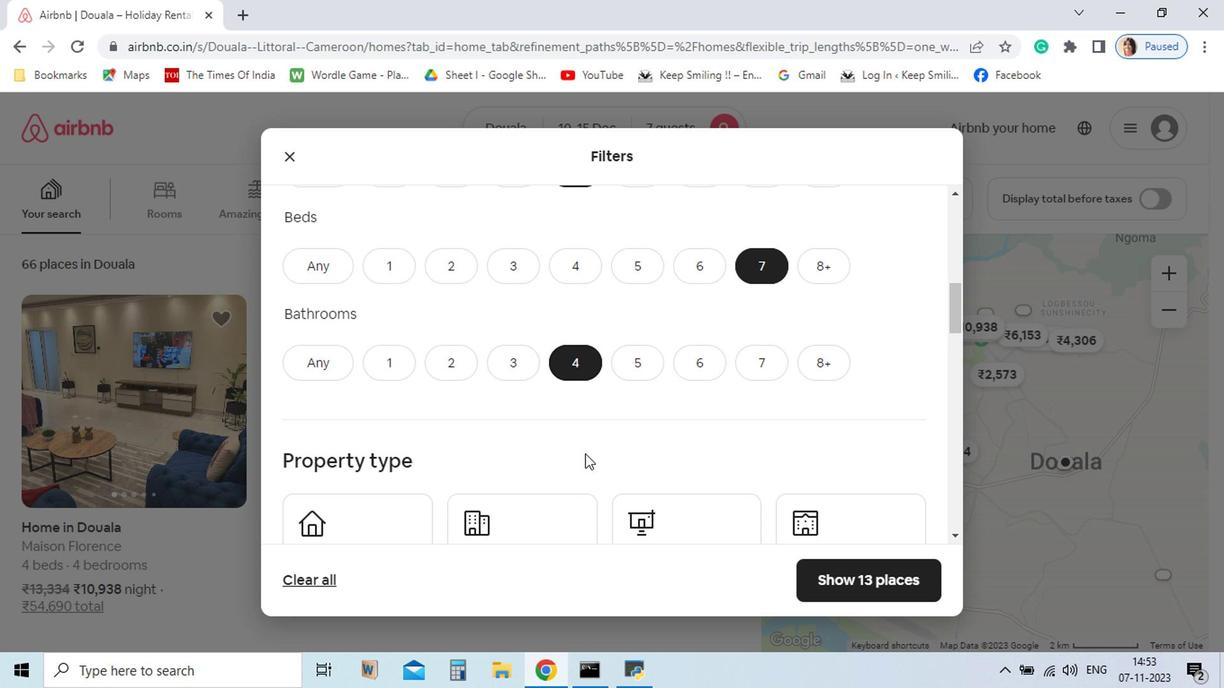 
Action: Mouse pressed left at (540, 448)
Screenshot: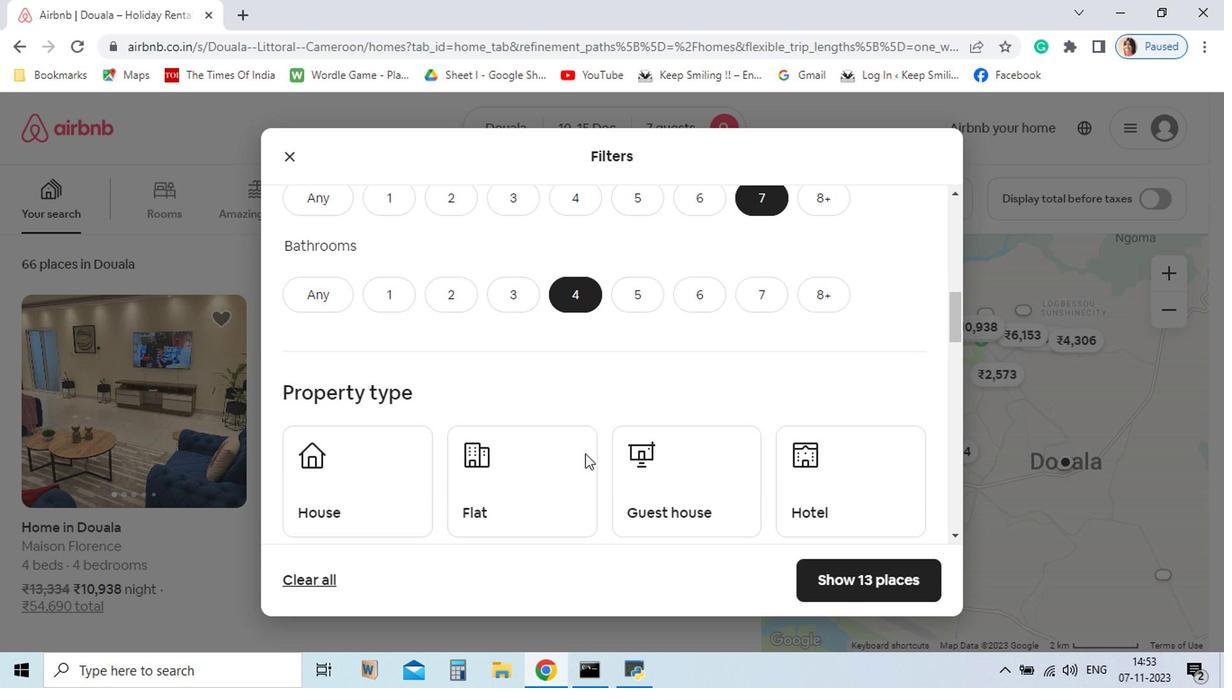 
Action: Mouse moved to (540, 449)
Screenshot: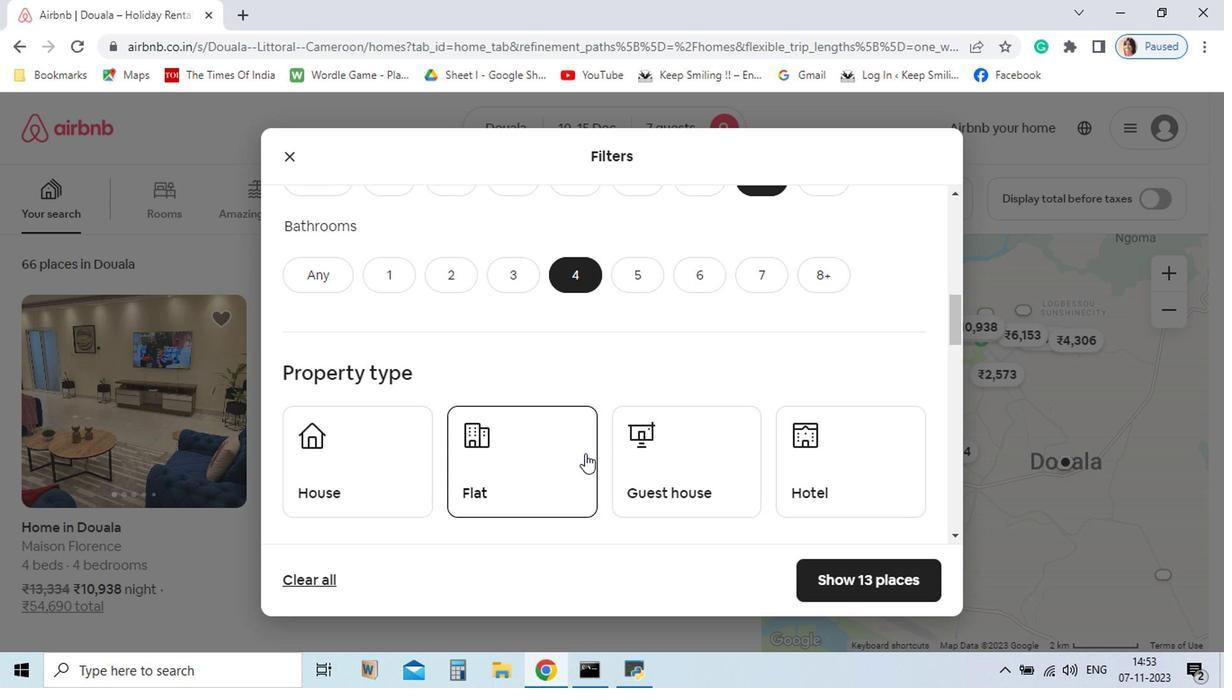 
Action: Mouse scrolled (540, 448) with delta (0, 0)
Screenshot: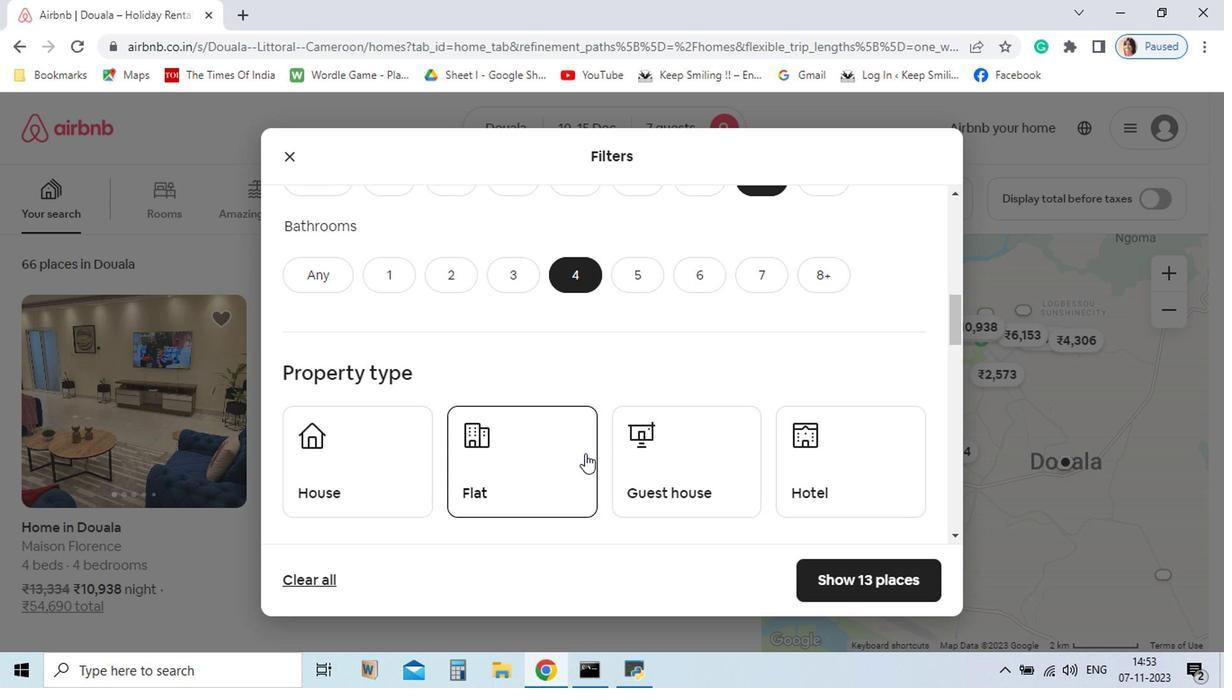 
Action: Mouse scrolled (540, 448) with delta (0, 0)
Screenshot: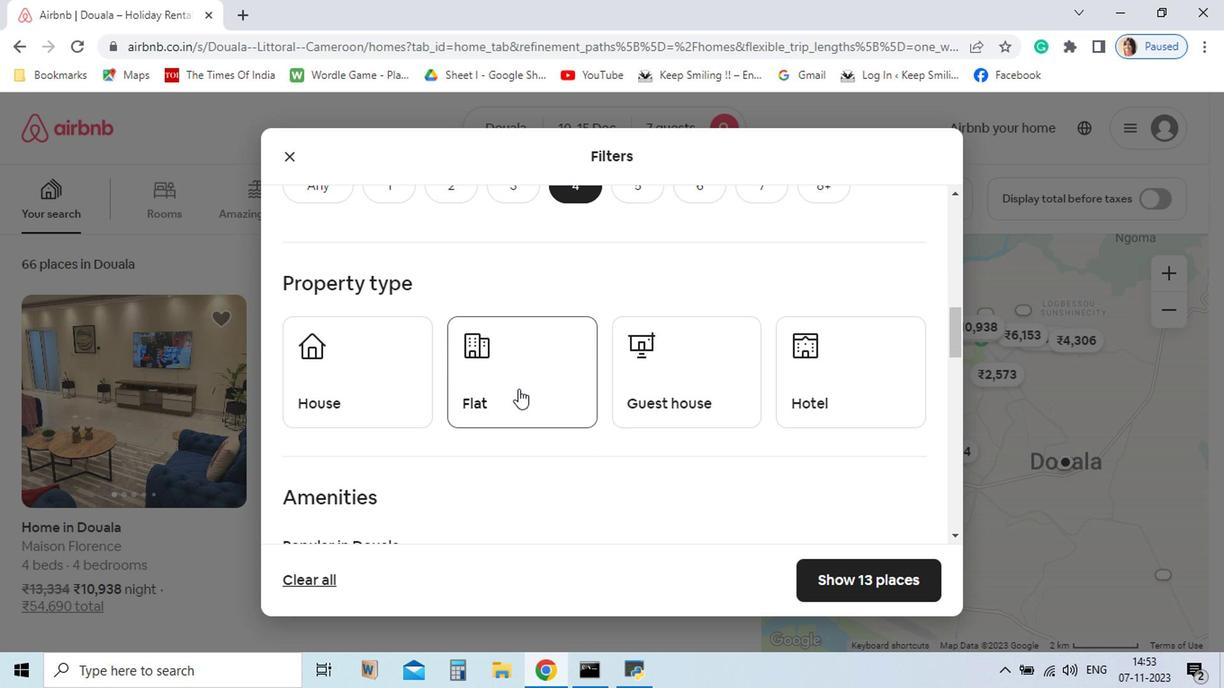 
Action: Mouse scrolled (540, 448) with delta (0, 0)
Screenshot: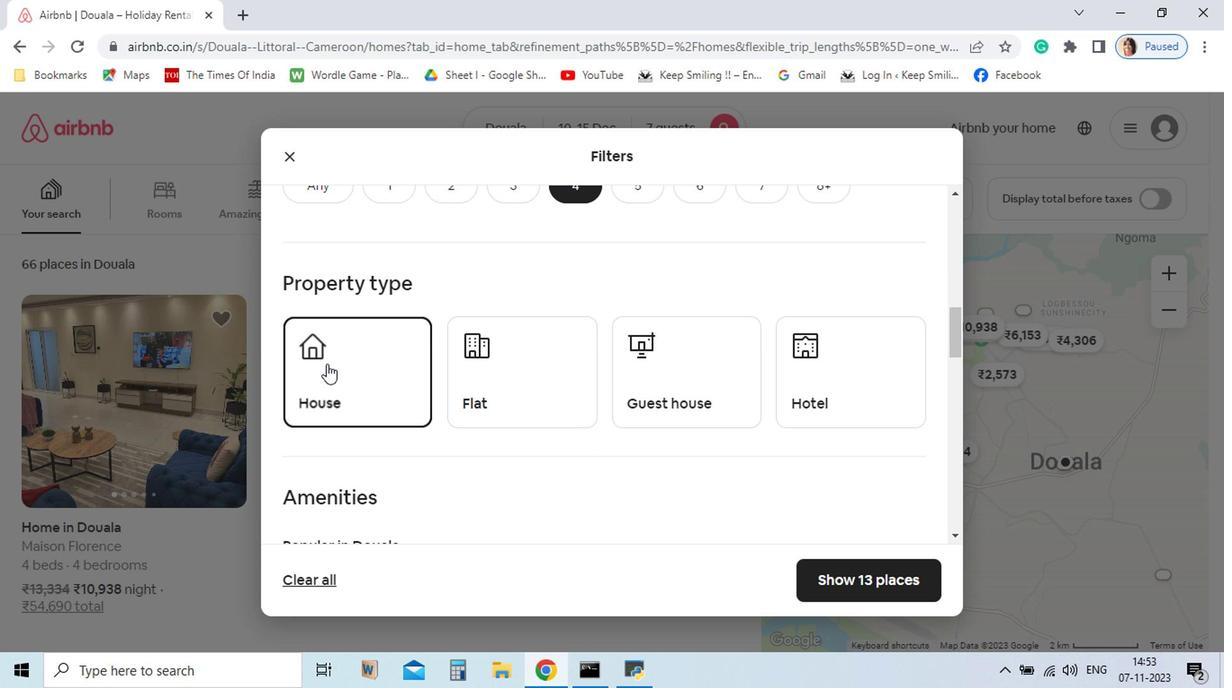 
Action: Mouse moved to (357, 385)
Screenshot: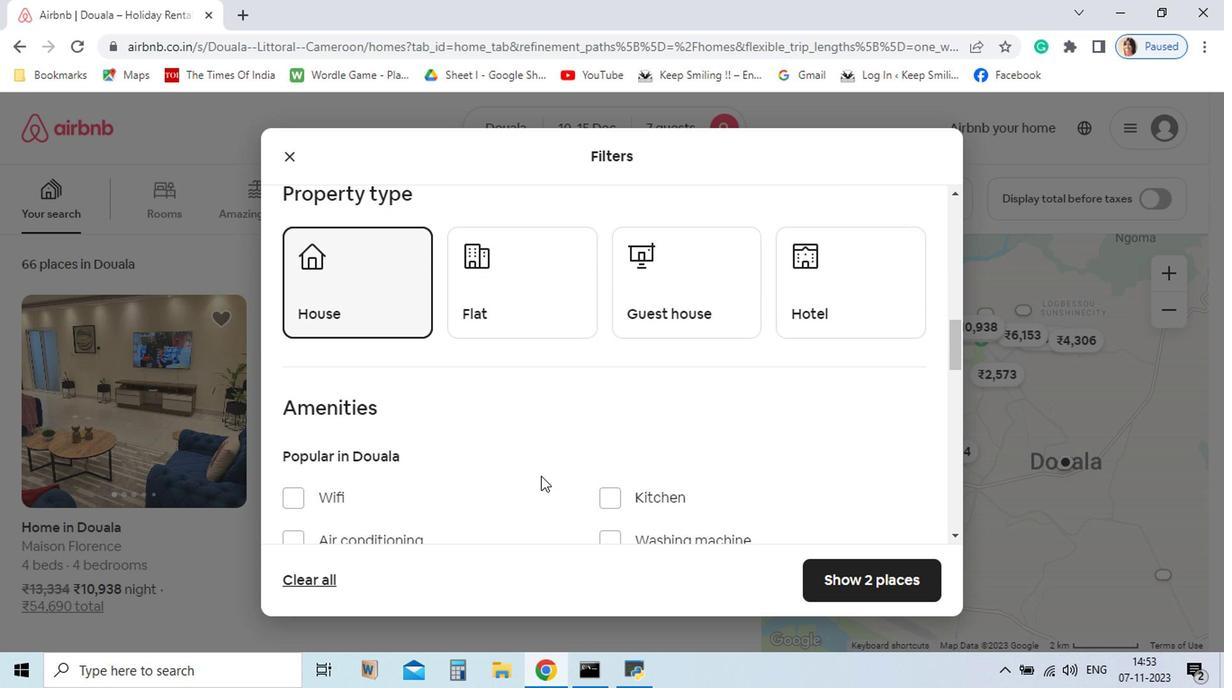 
Action: Mouse pressed left at (357, 385)
Screenshot: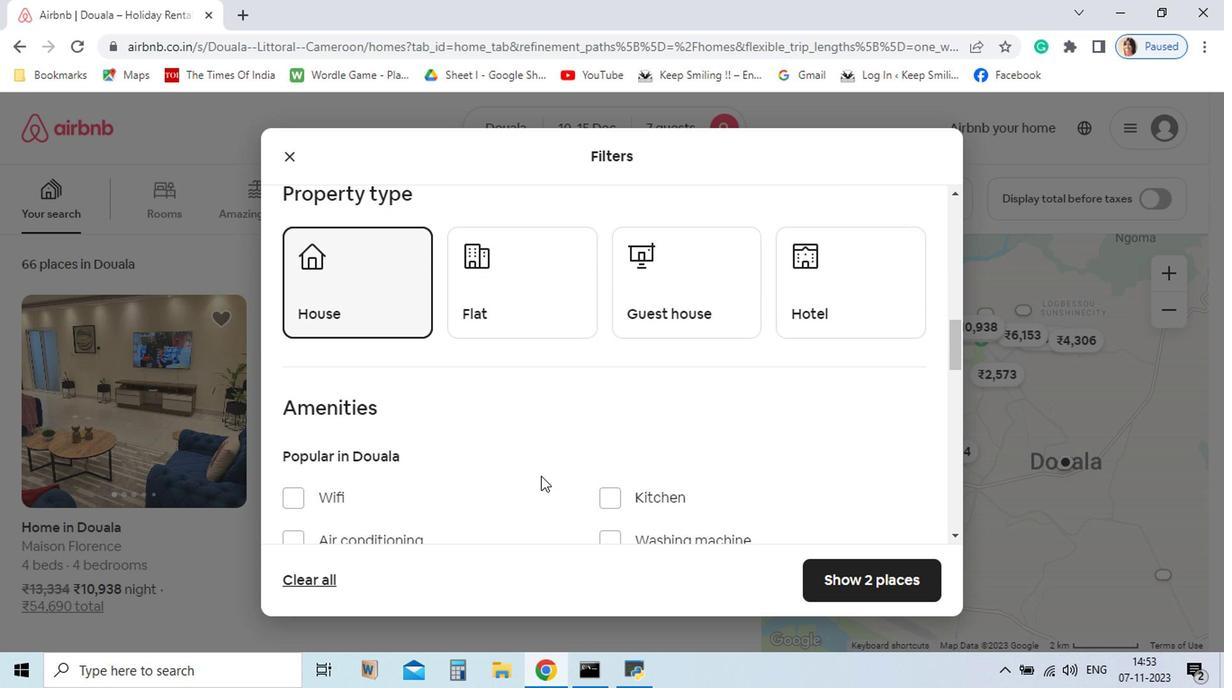 
Action: Mouse moved to (509, 465)
Screenshot: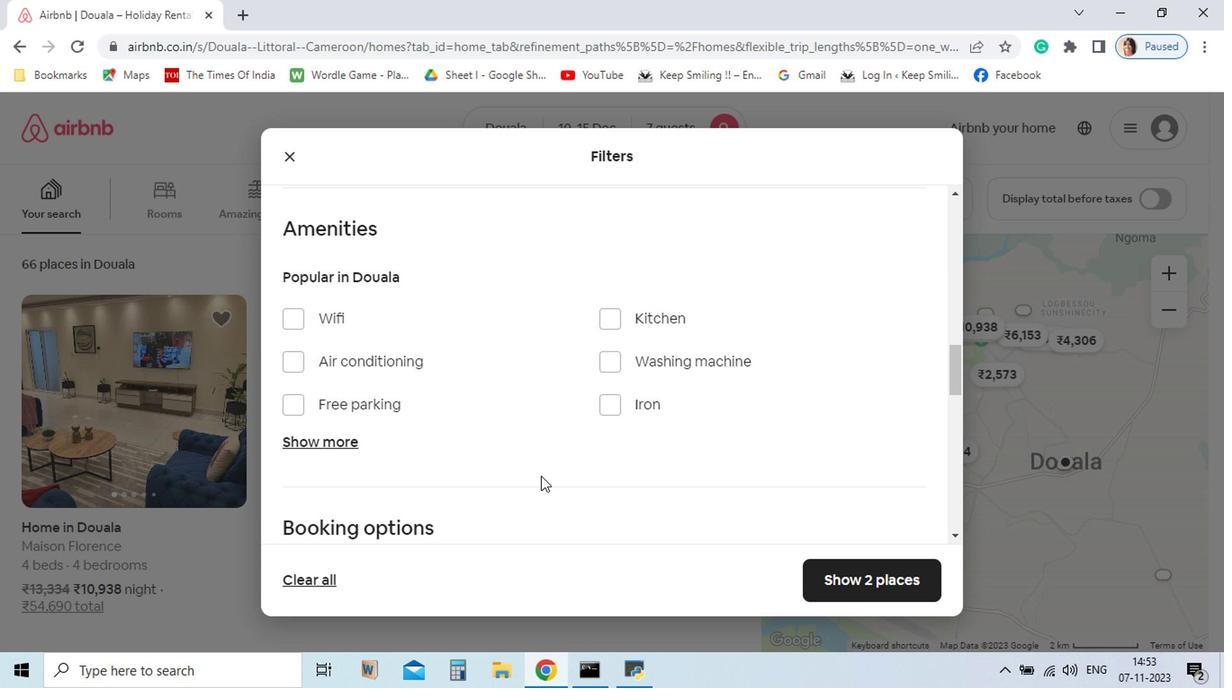 
Action: Mouse scrolled (509, 464) with delta (0, 0)
Screenshot: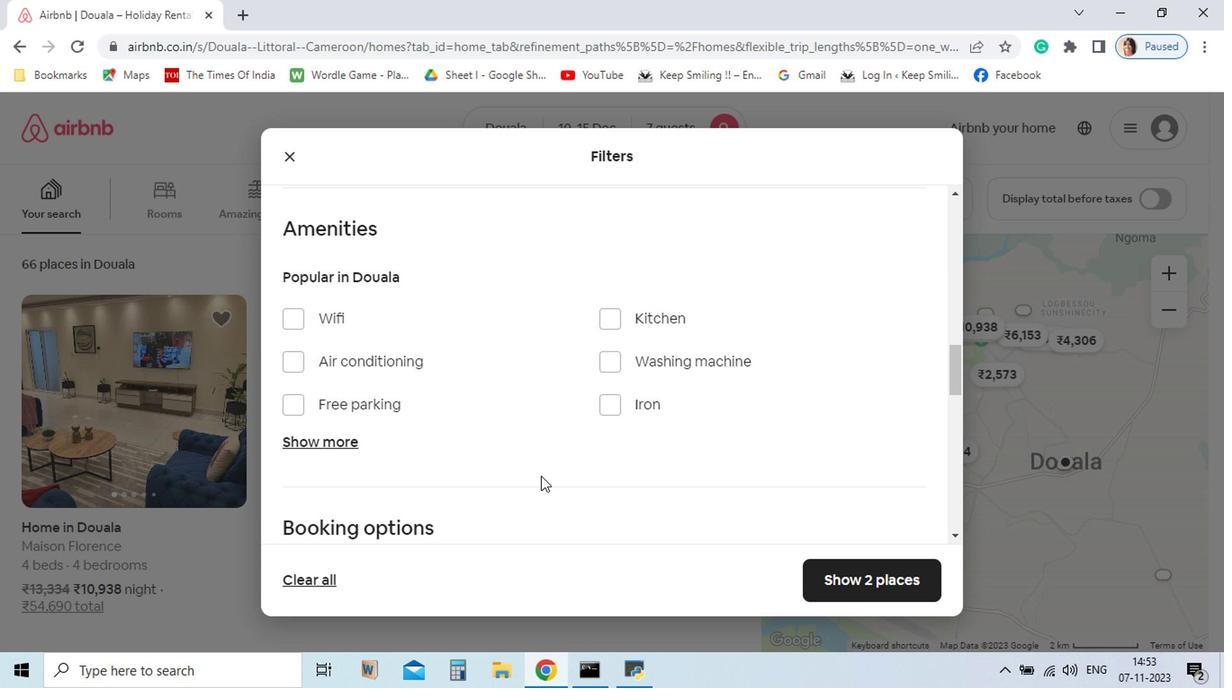 
Action: Mouse moved to (509, 465)
Screenshot: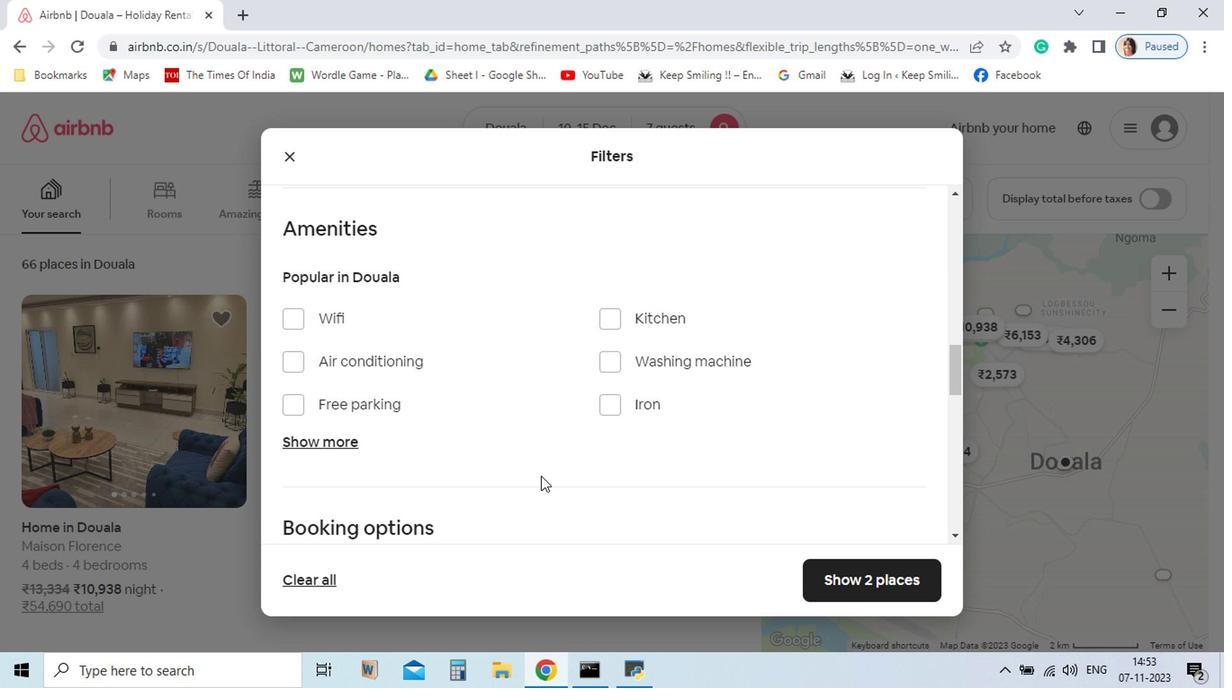 
Action: Mouse scrolled (509, 464) with delta (0, 0)
Screenshot: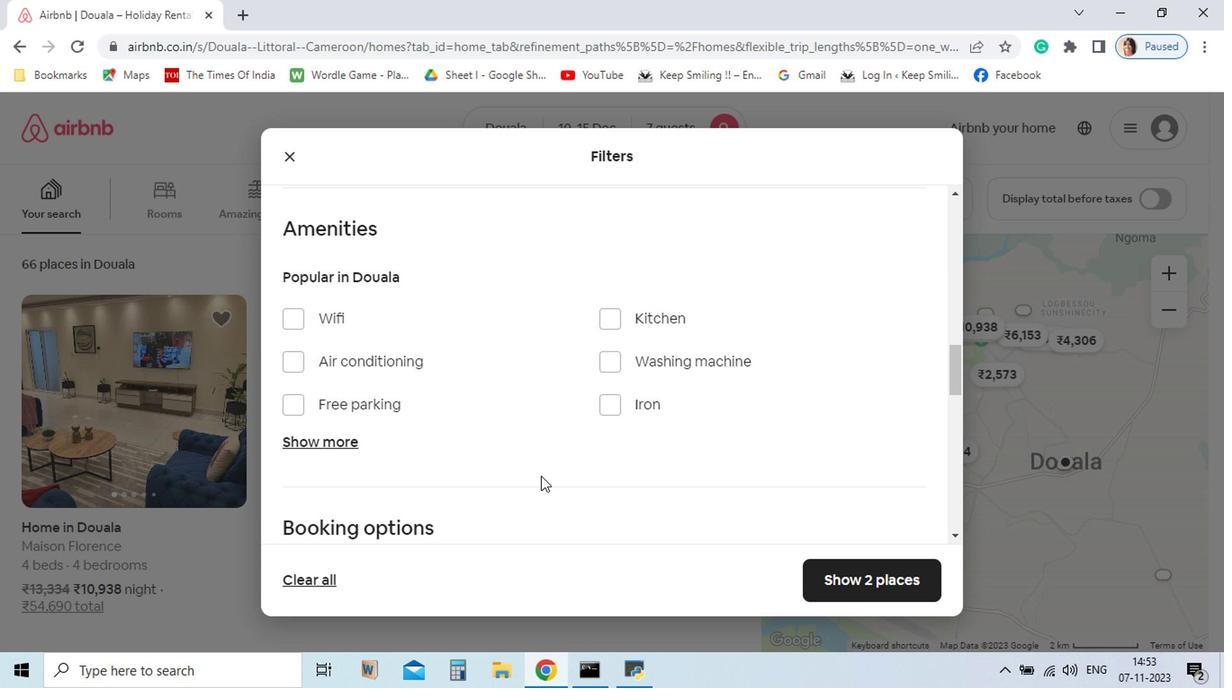 
Action: Mouse scrolled (509, 464) with delta (0, 0)
Screenshot: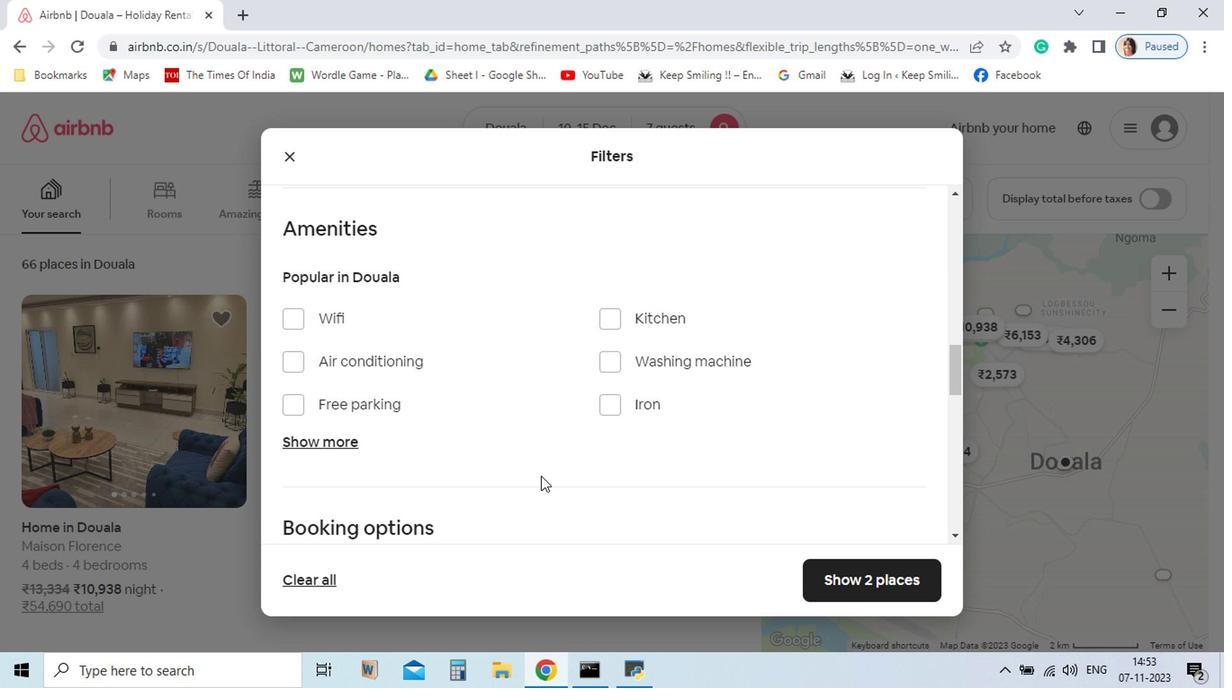 
Action: Mouse moved to (334, 348)
Screenshot: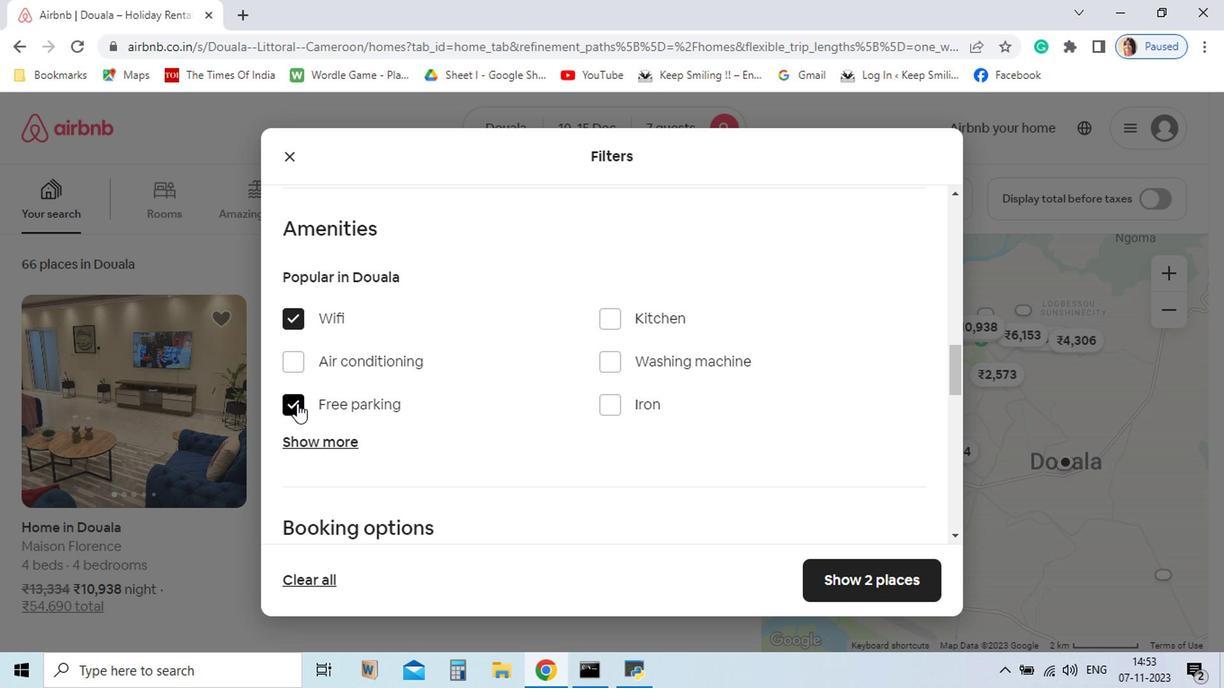 
Action: Mouse pressed left at (334, 348)
Screenshot: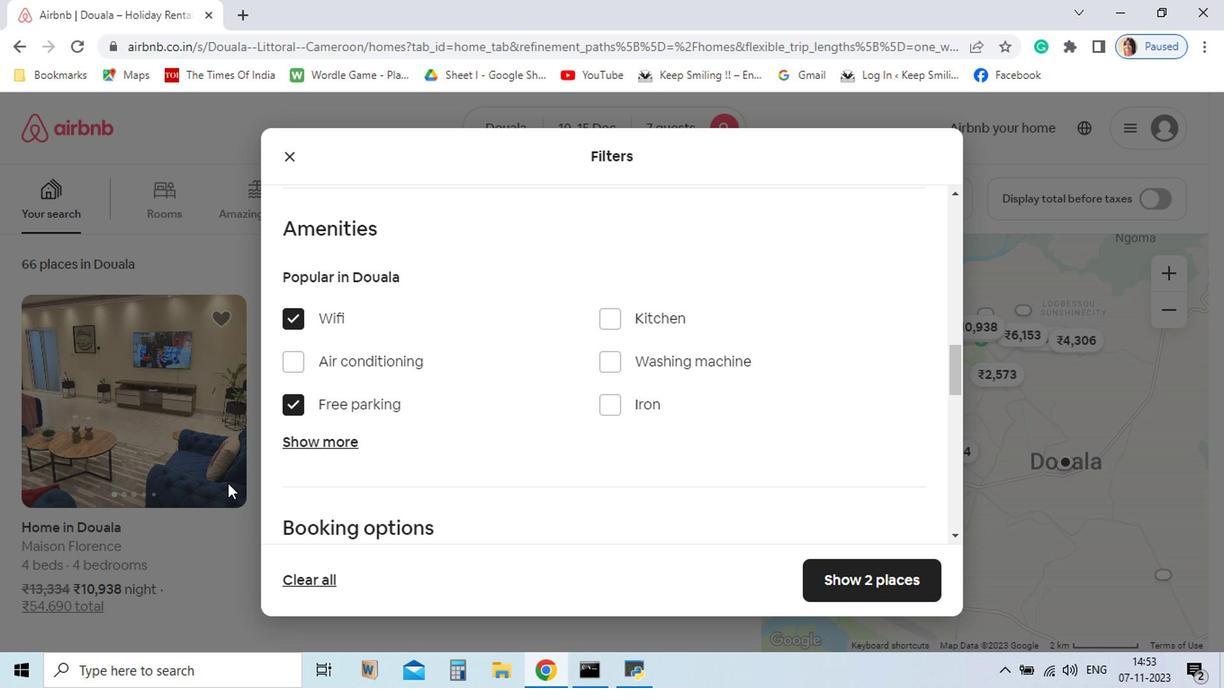 
Action: Mouse moved to (336, 413)
Screenshot: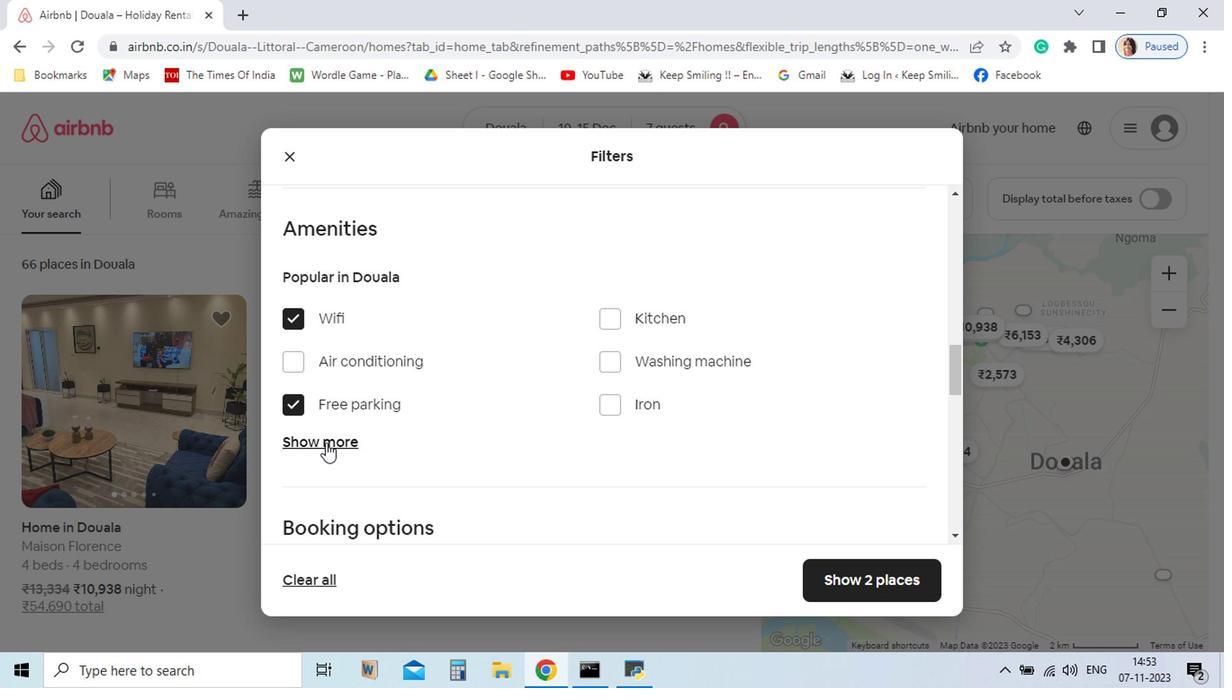
Action: Mouse pressed left at (336, 413)
Screenshot: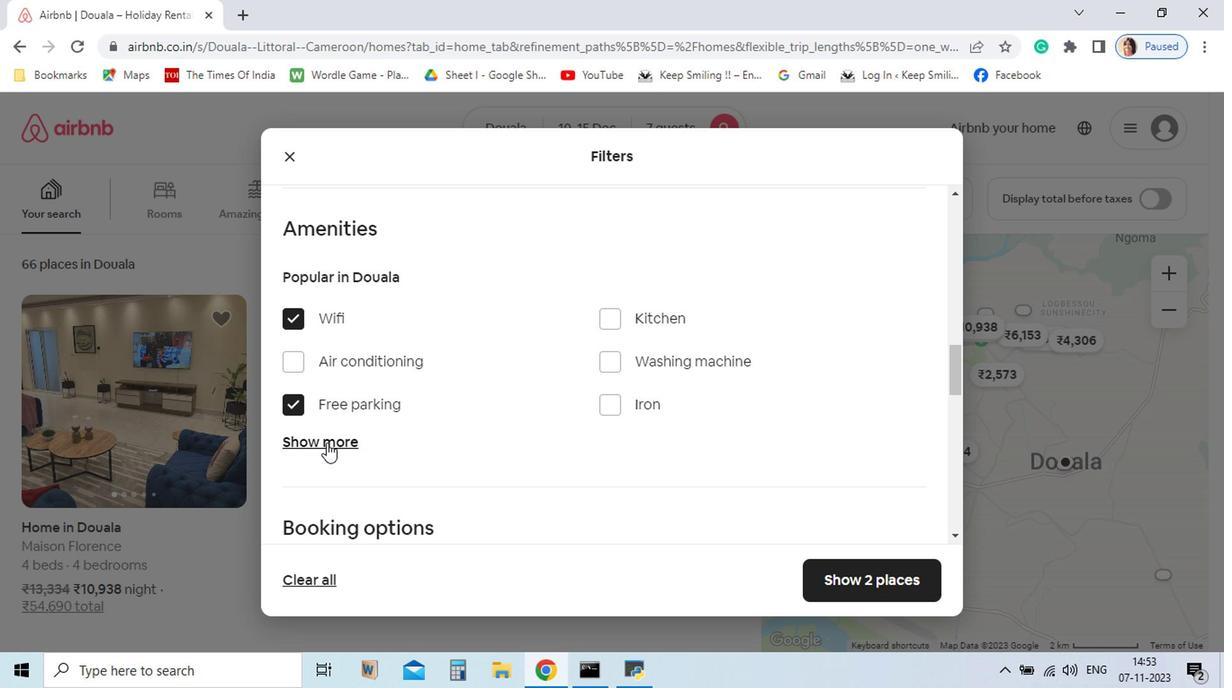 
Action: Mouse moved to (357, 441)
Screenshot: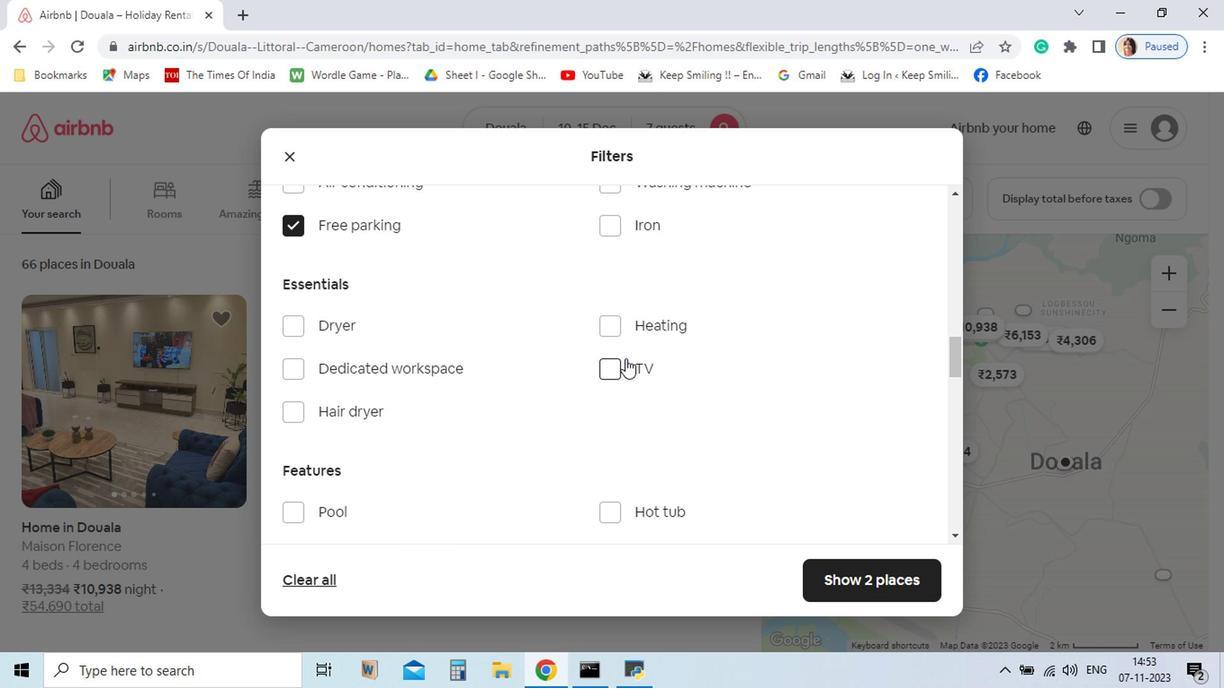 
Action: Mouse pressed left at (357, 441)
Screenshot: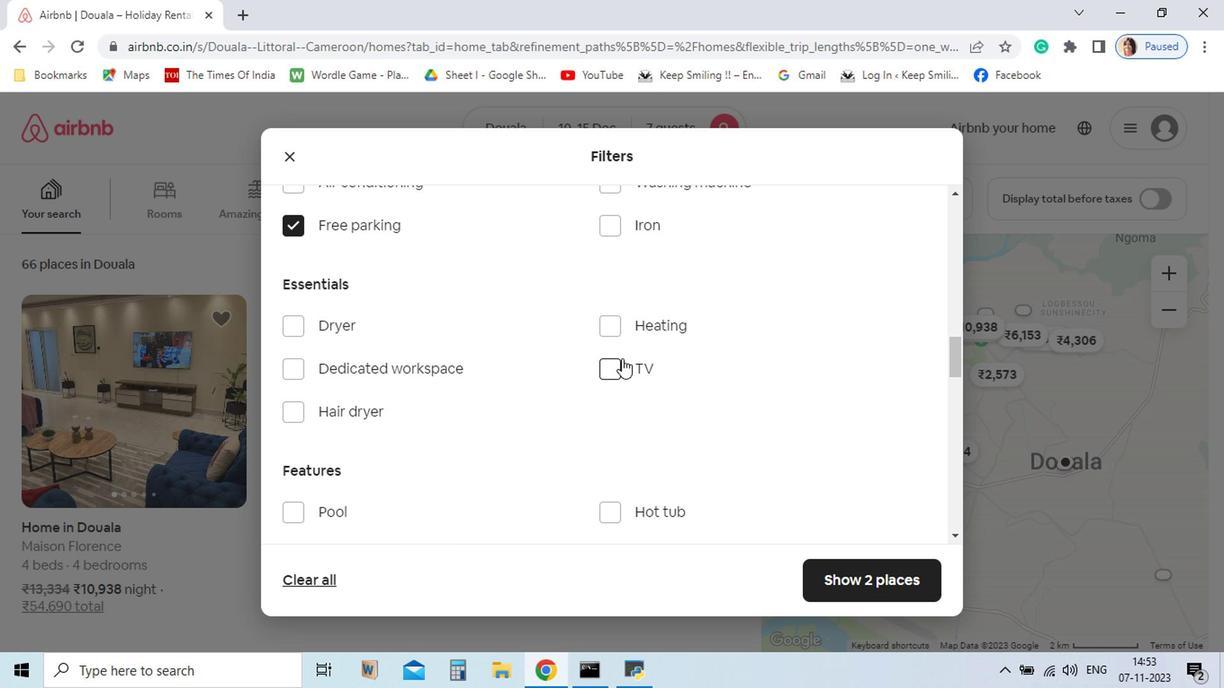 
Action: Mouse moved to (496, 479)
Screenshot: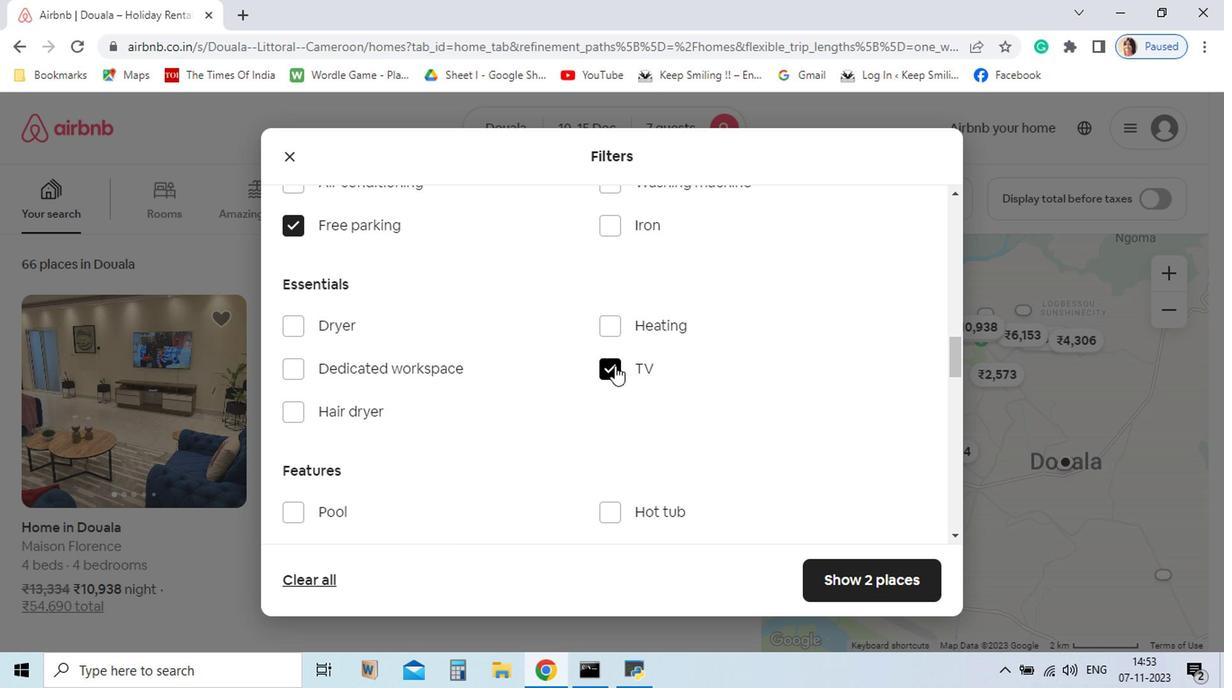 
Action: Mouse scrolled (496, 478) with delta (0, 0)
Screenshot: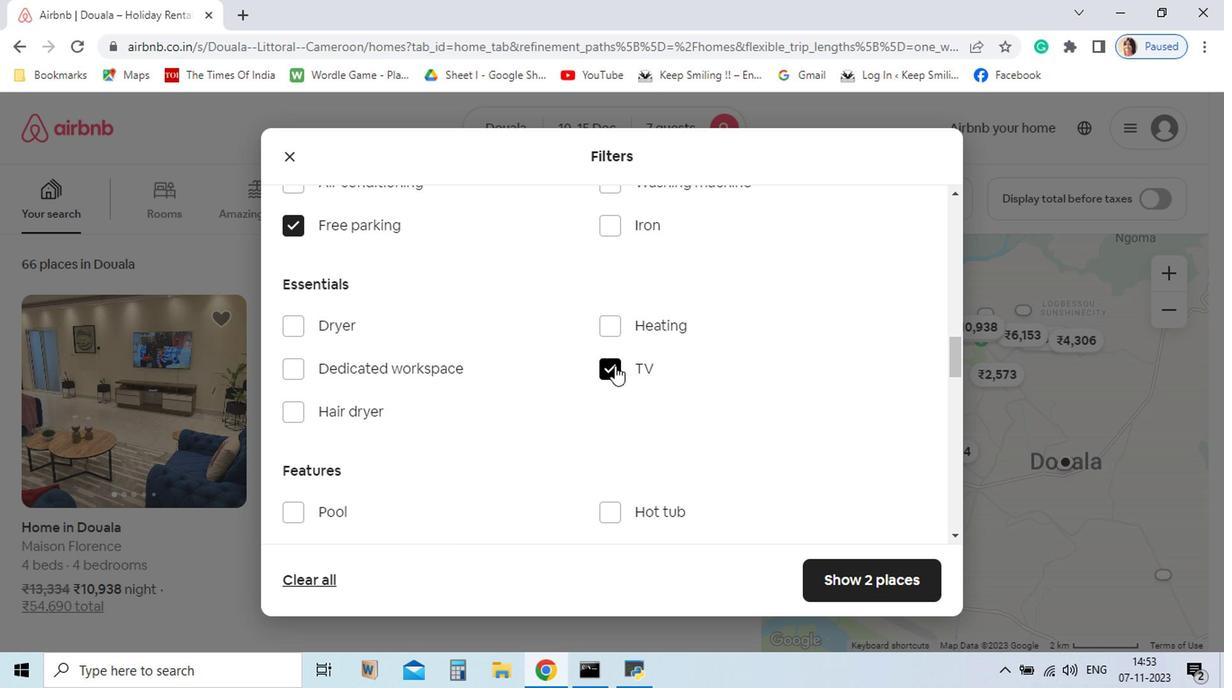 
Action: Mouse moved to (496, 479)
Screenshot: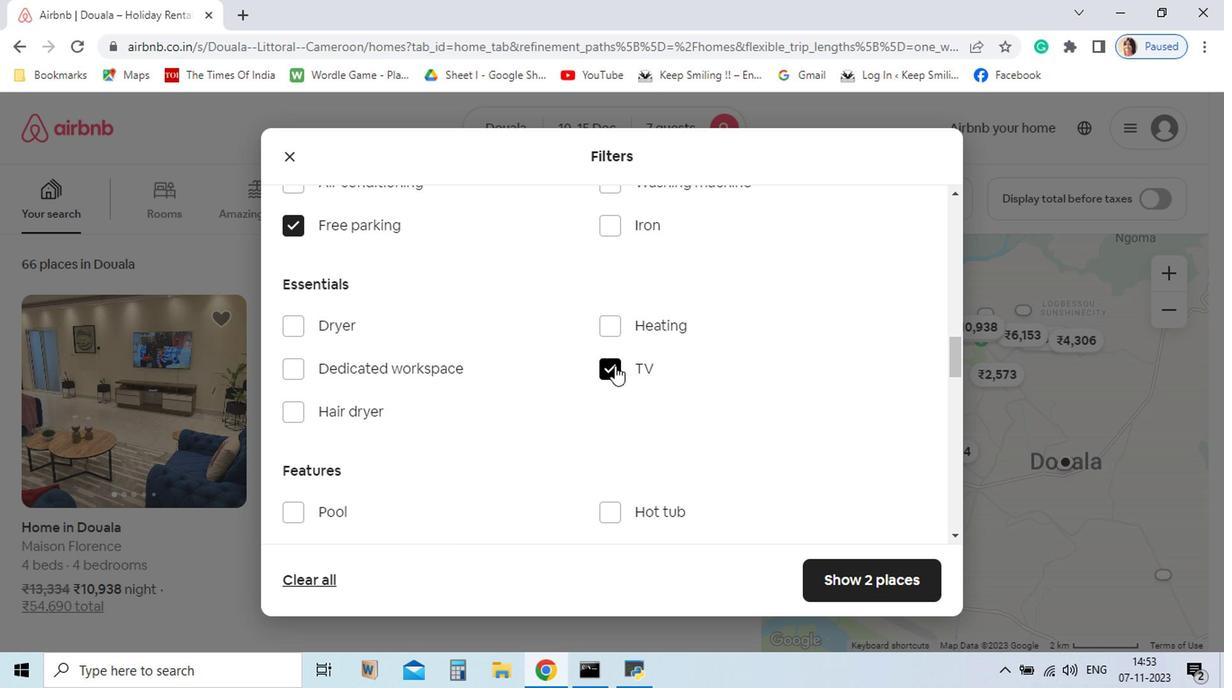 
Action: Mouse scrolled (496, 478) with delta (0, 0)
Screenshot: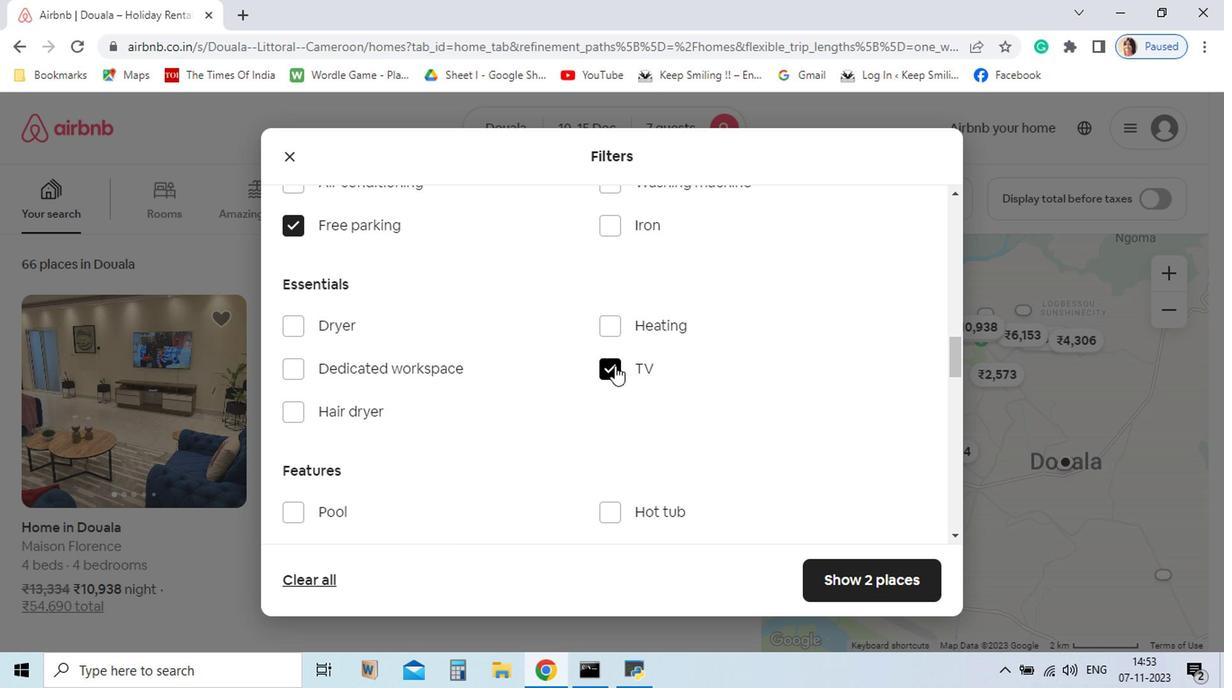
Action: Mouse moved to (562, 386)
Screenshot: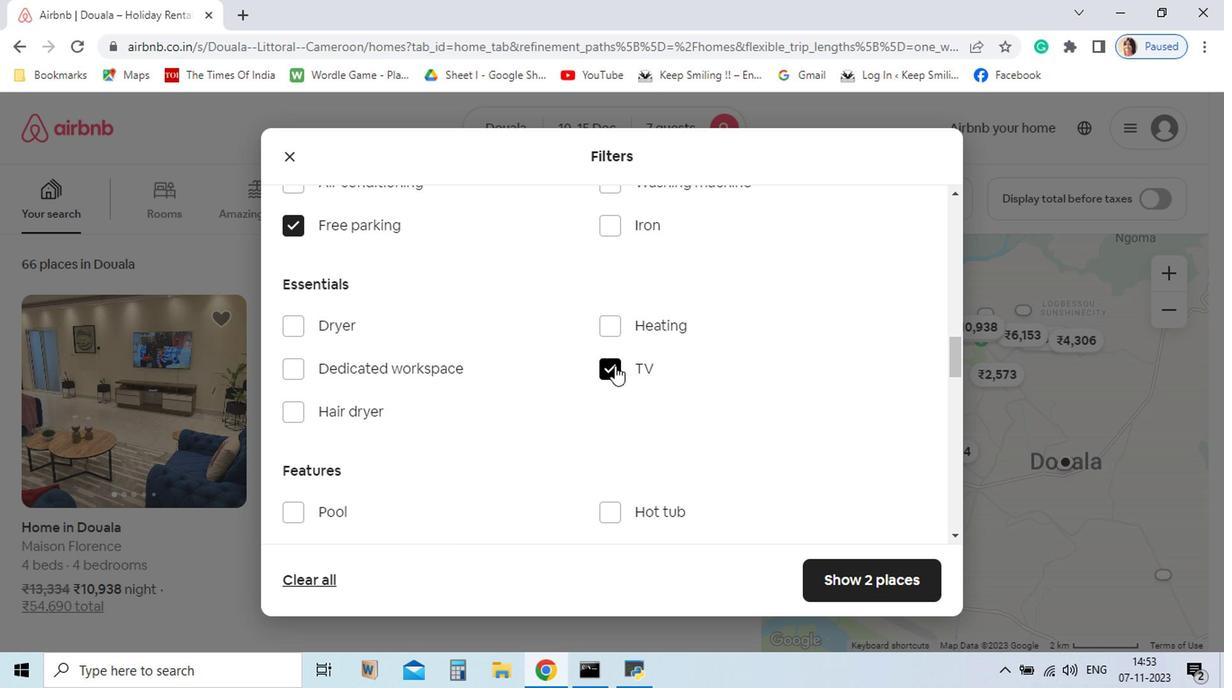 
Action: Mouse pressed left at (562, 386)
Screenshot: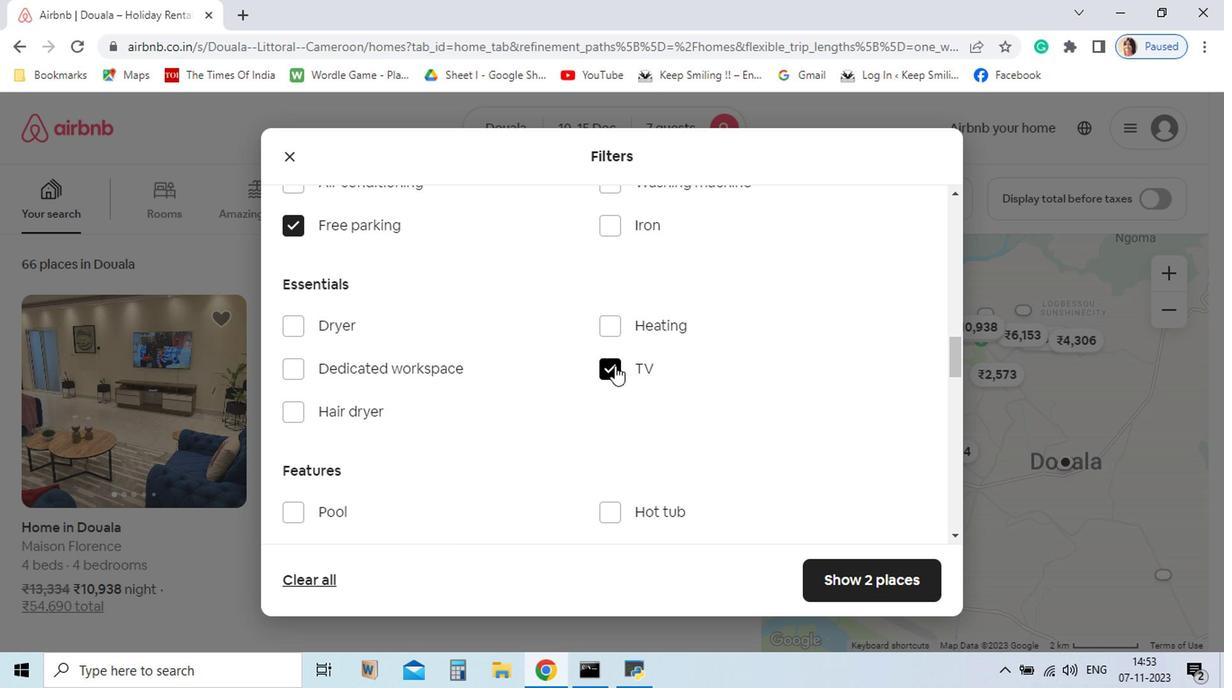 
Action: Mouse moved to (542, 424)
Screenshot: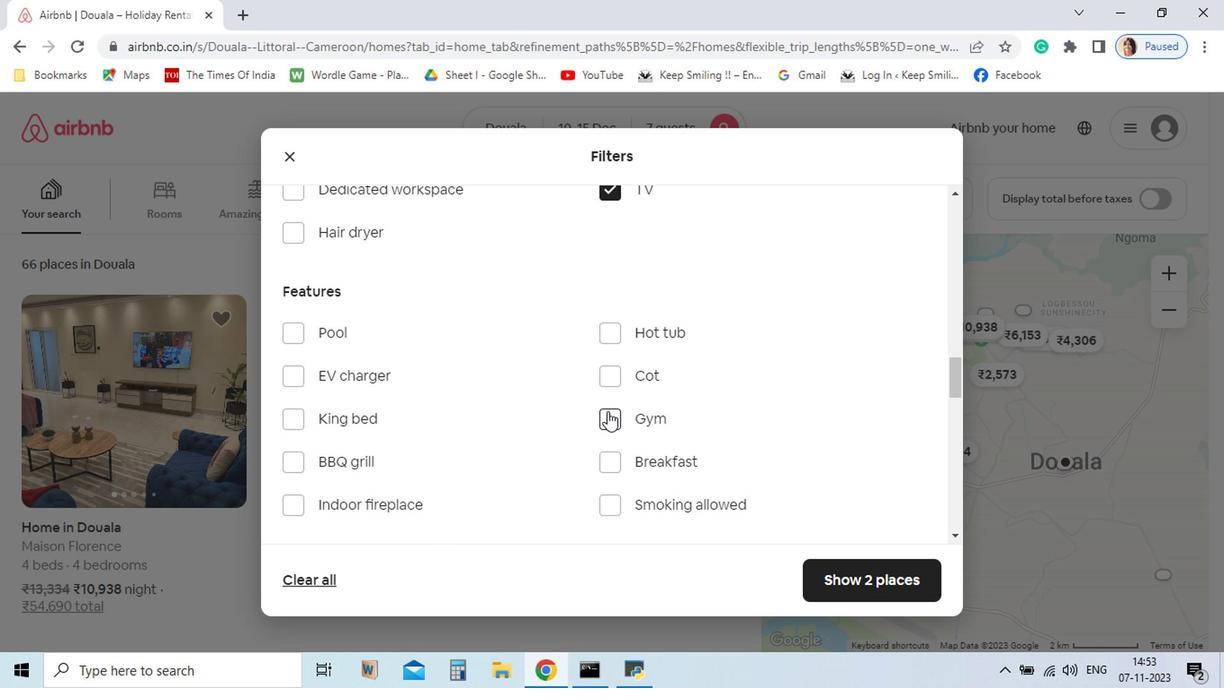 
Action: Mouse scrolled (542, 423) with delta (0, 0)
Screenshot: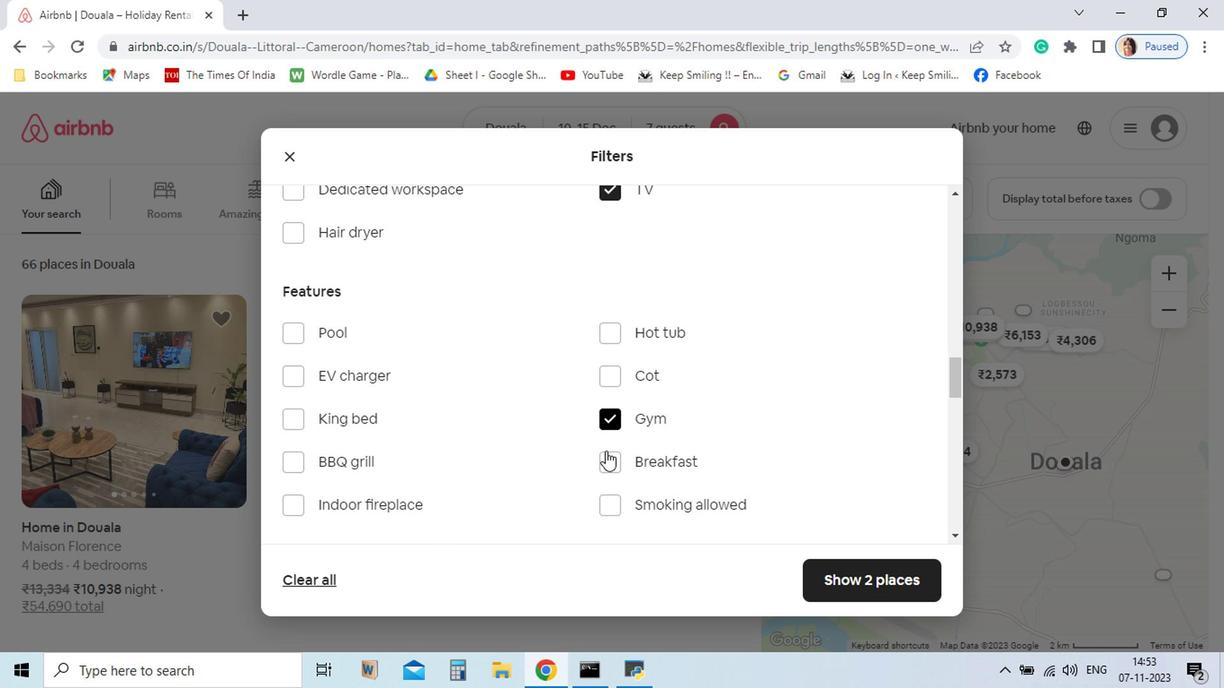 
Action: Mouse scrolled (542, 423) with delta (0, 0)
Screenshot: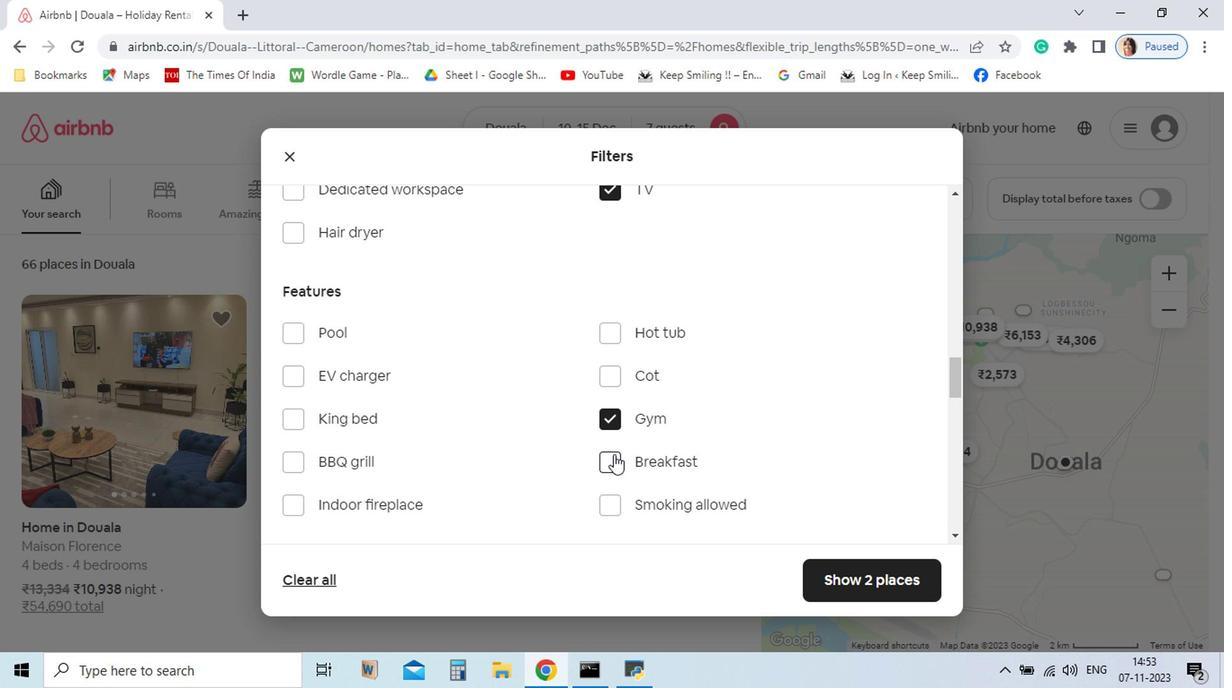 
Action: Mouse moved to (556, 418)
Screenshot: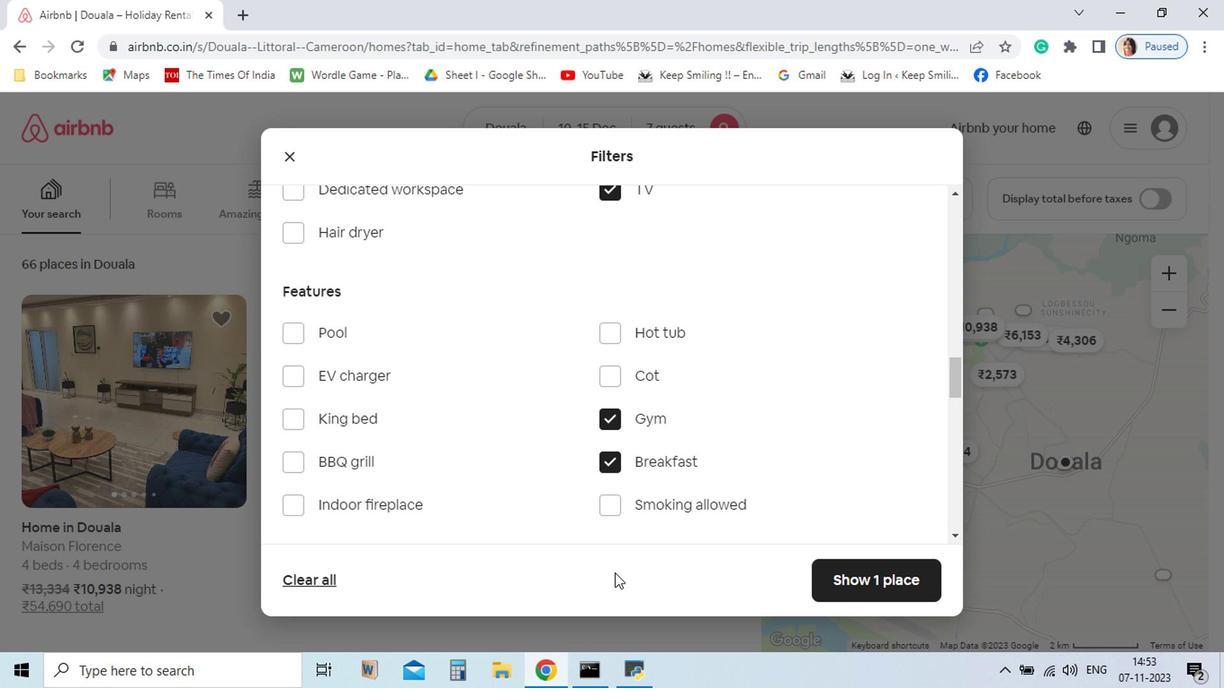 
Action: Mouse pressed left at (556, 418)
Screenshot: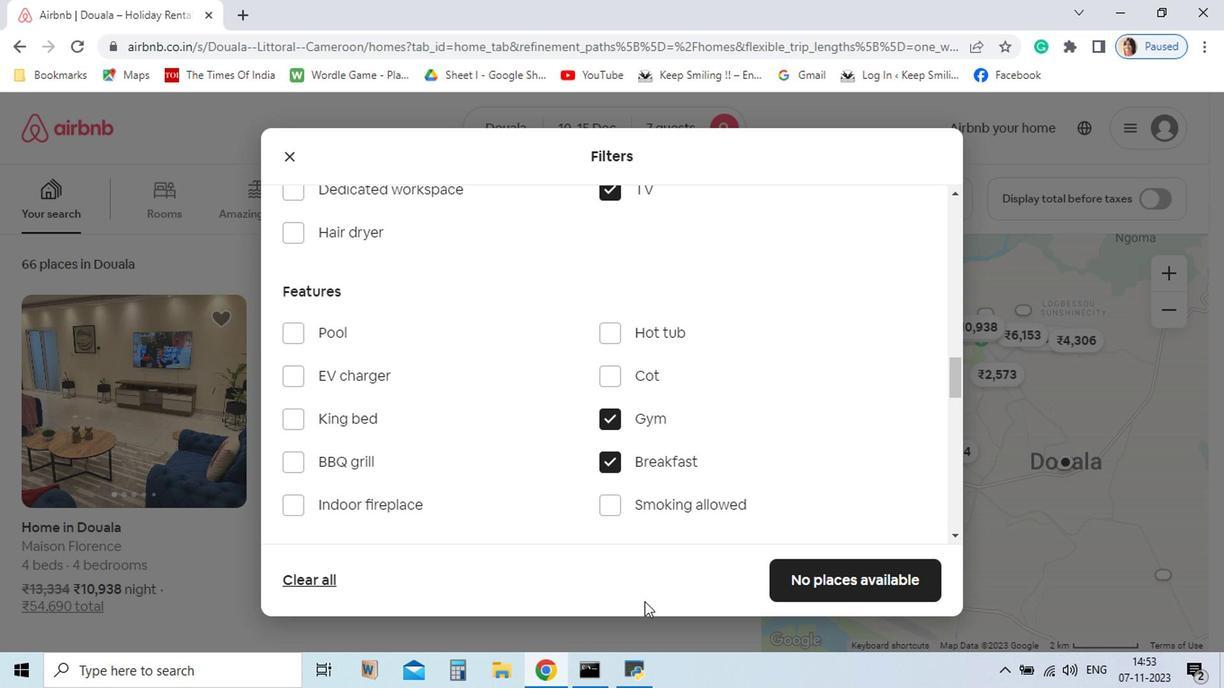 
Action: Mouse moved to (561, 449)
Screenshot: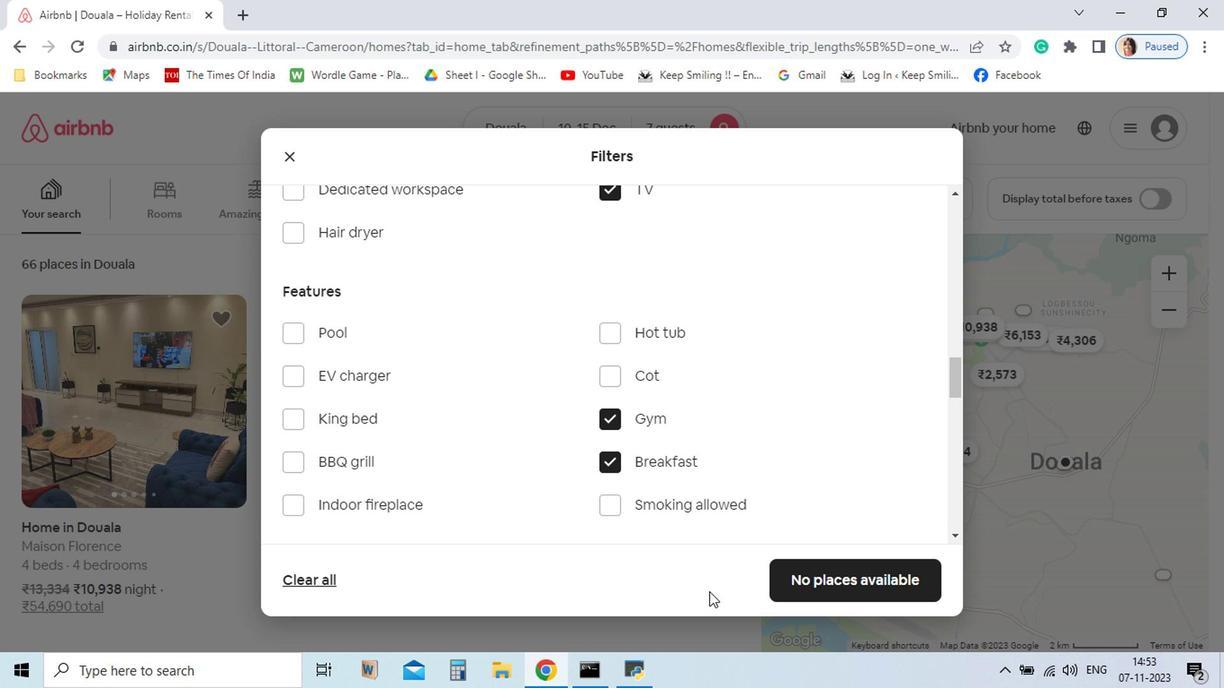 
Action: Mouse pressed left at (561, 449)
Screenshot: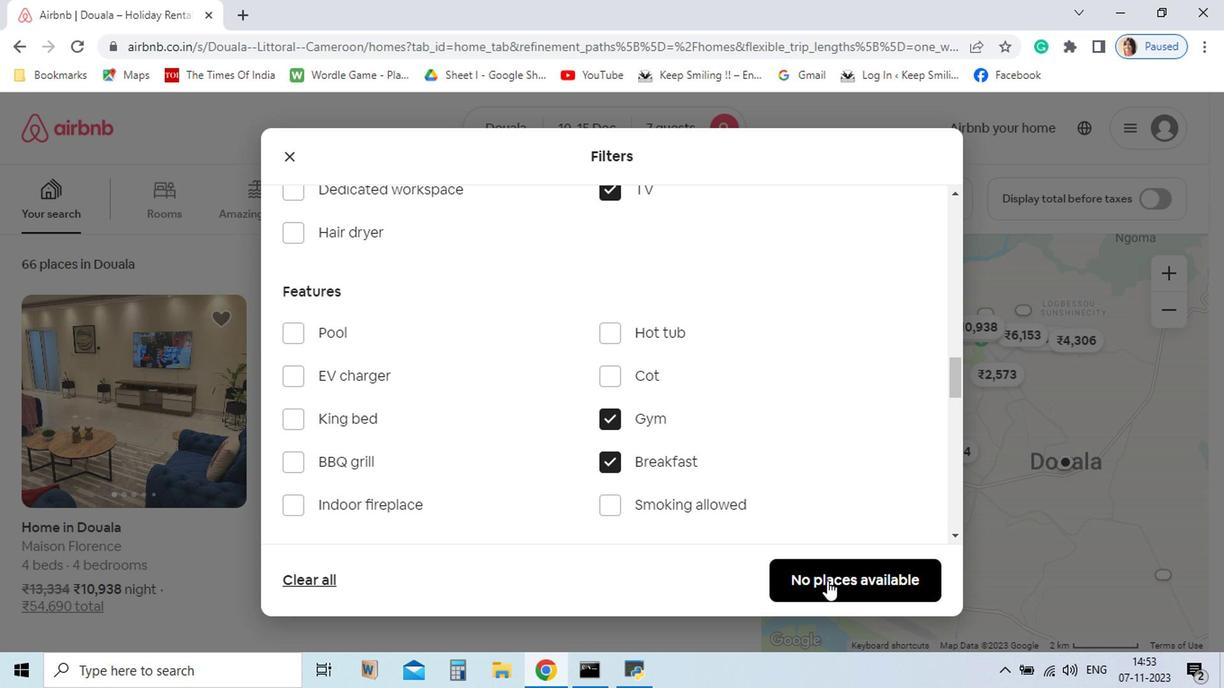 
Action: Mouse moved to (712, 539)
Screenshot: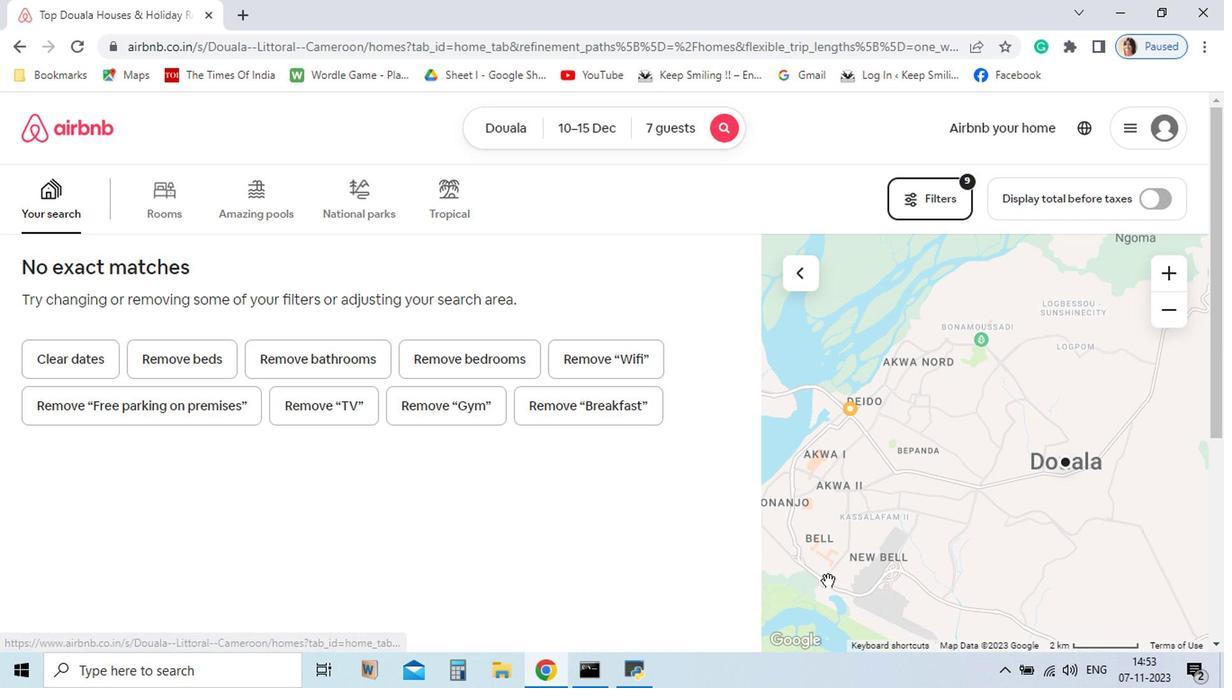 
Action: Mouse pressed left at (712, 539)
Screenshot: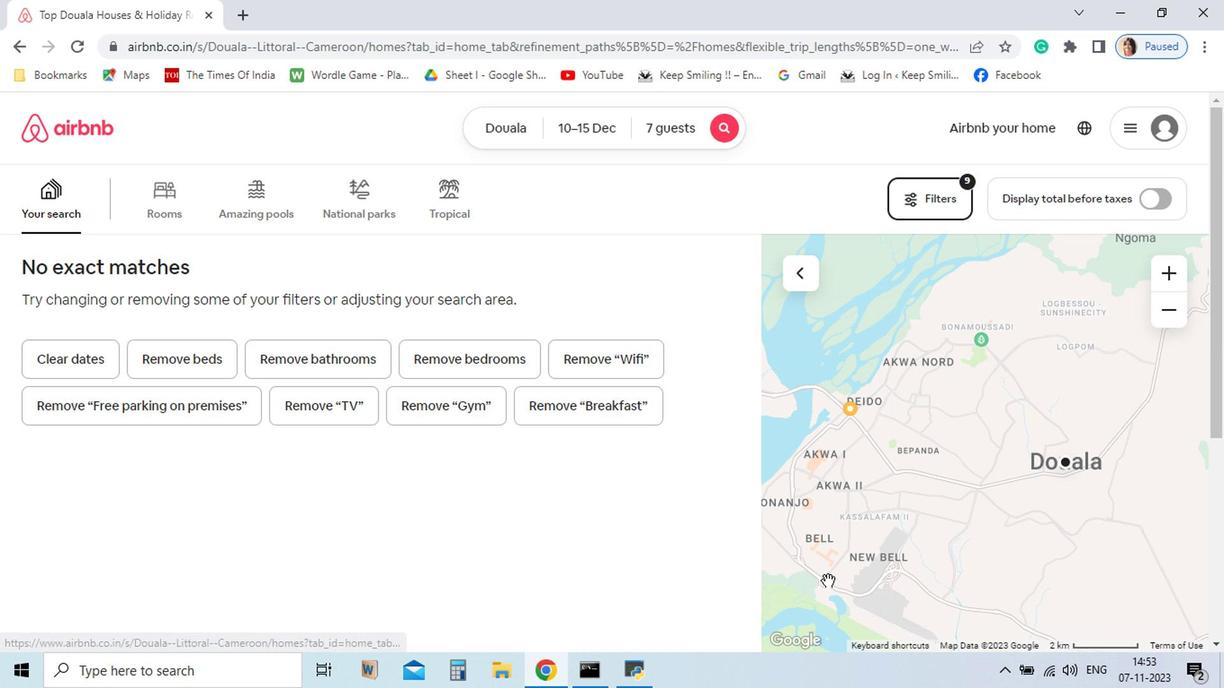 
Action: Mouse moved to (713, 539)
Screenshot: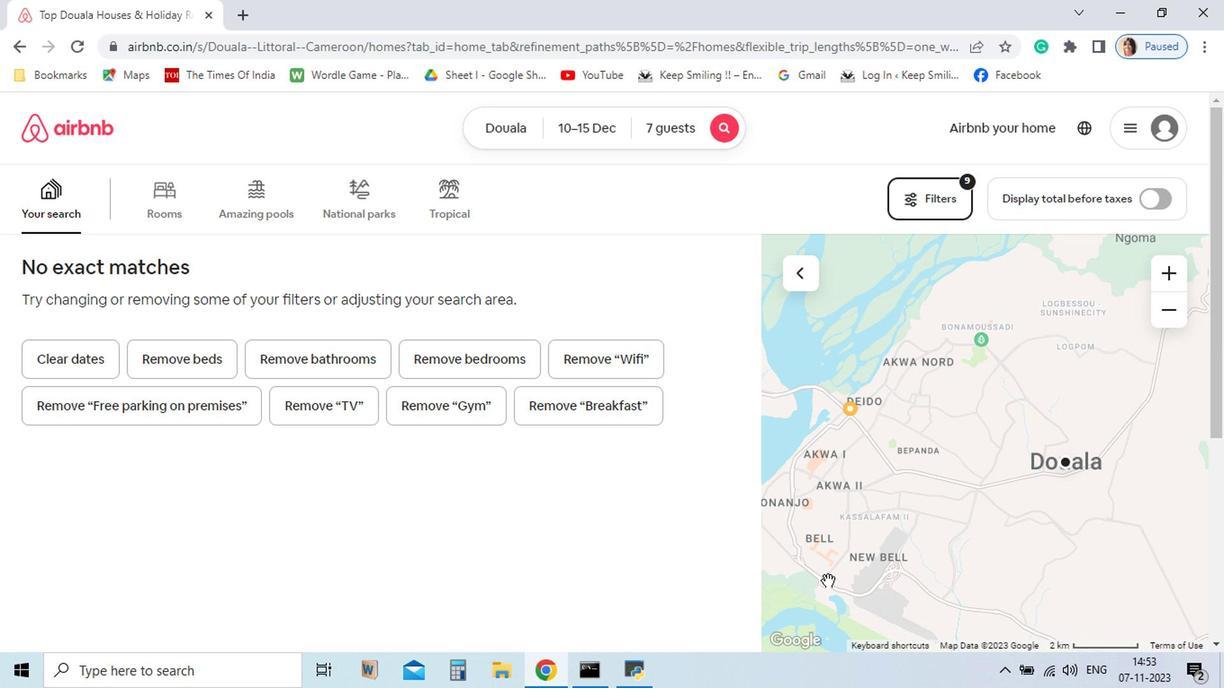 
